 Task: Find connections with filter location Ascot with filter topic #Jobwith filter profile language Spanish with filter current company Mutual Funds Sahi Hai with filter school Rajarambapu Institute of Technology, Rajaramnagar, SAKHARALE with filter industry Water Supply and Irrigation Systems with filter service category Android Development with filter keywords title Coordinator
Action: Mouse moved to (507, 62)
Screenshot: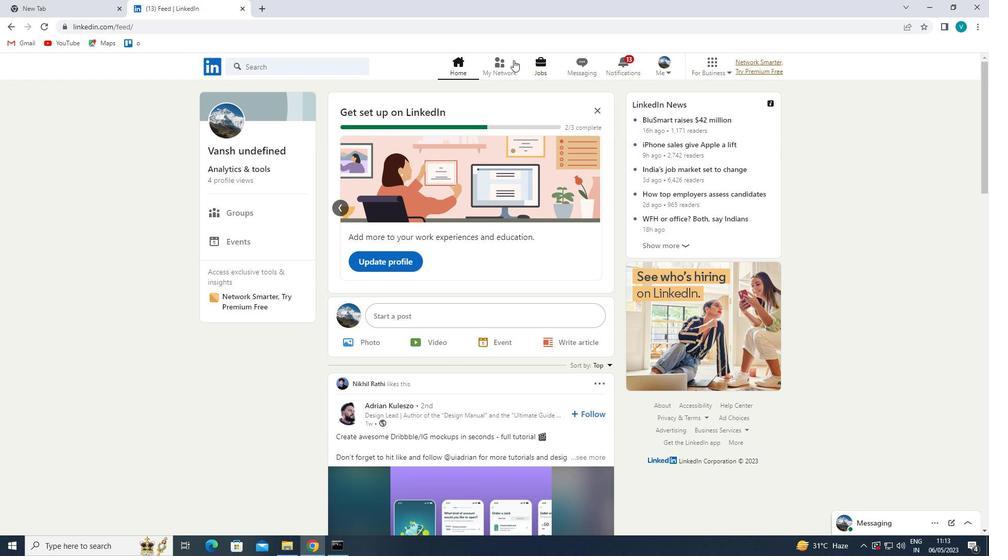 
Action: Mouse pressed left at (507, 62)
Screenshot: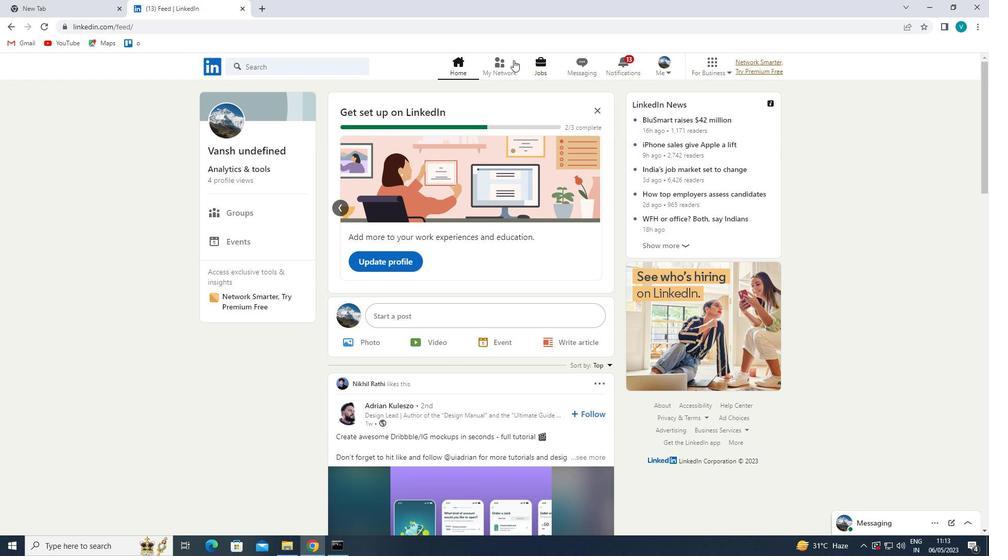 
Action: Mouse moved to (278, 122)
Screenshot: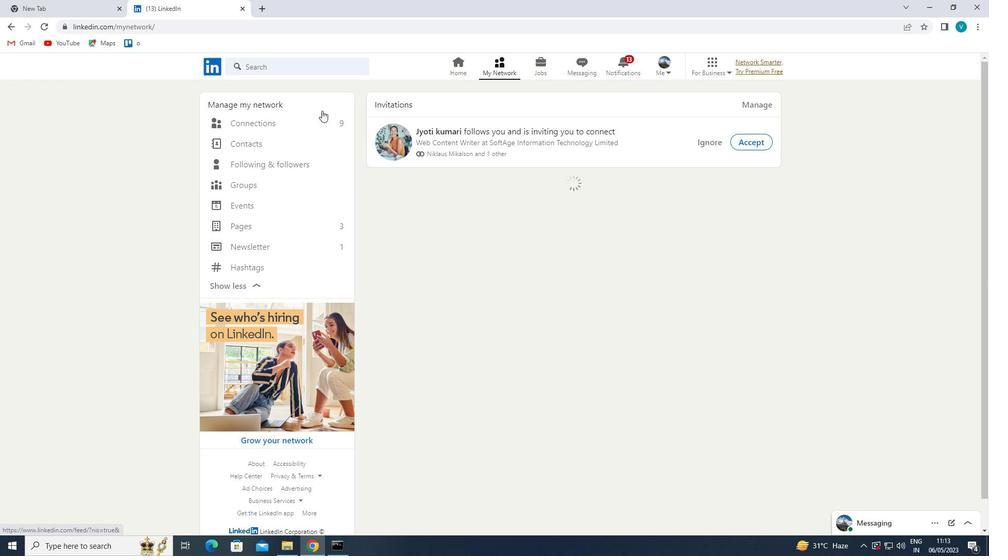 
Action: Mouse pressed left at (278, 122)
Screenshot: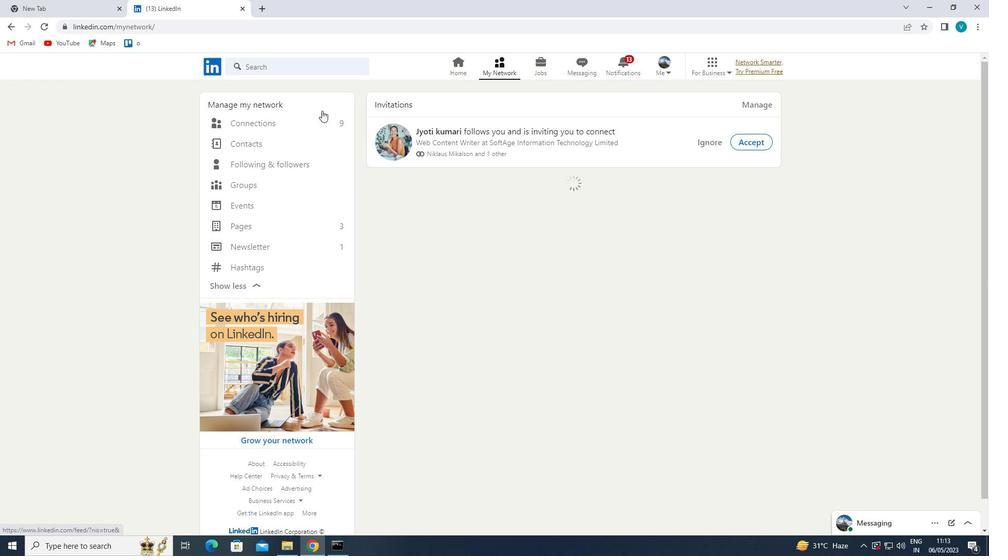 
Action: Mouse moved to (586, 123)
Screenshot: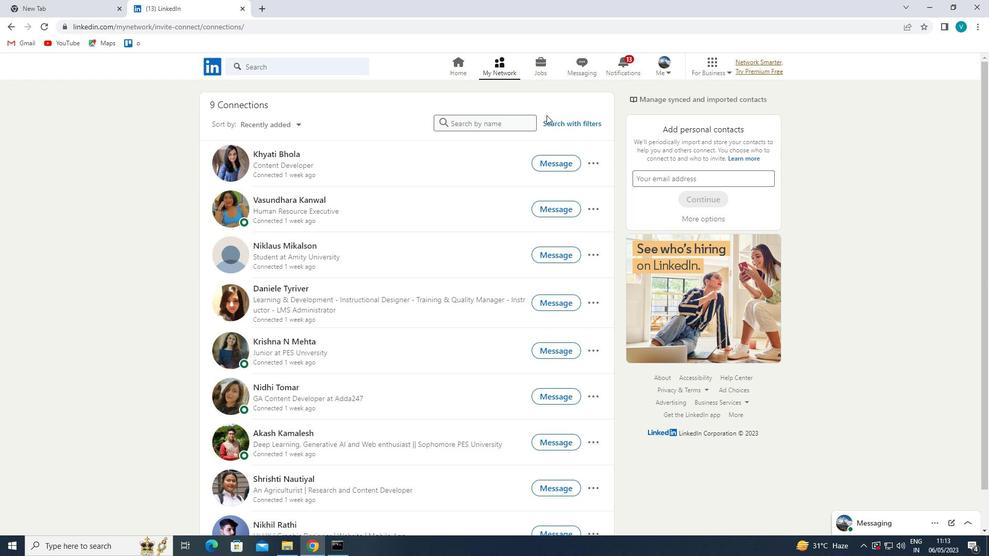 
Action: Mouse pressed left at (586, 123)
Screenshot: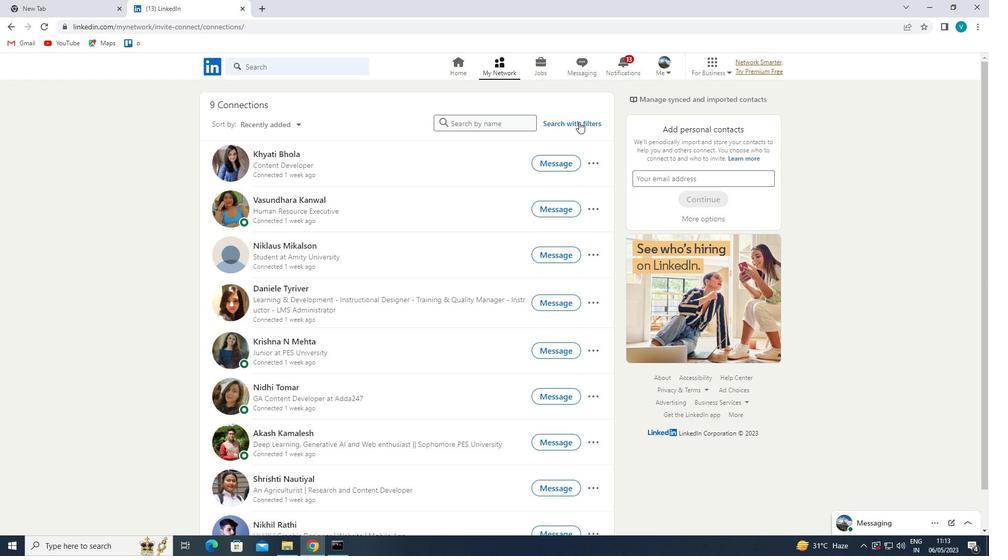 
Action: Mouse moved to (505, 96)
Screenshot: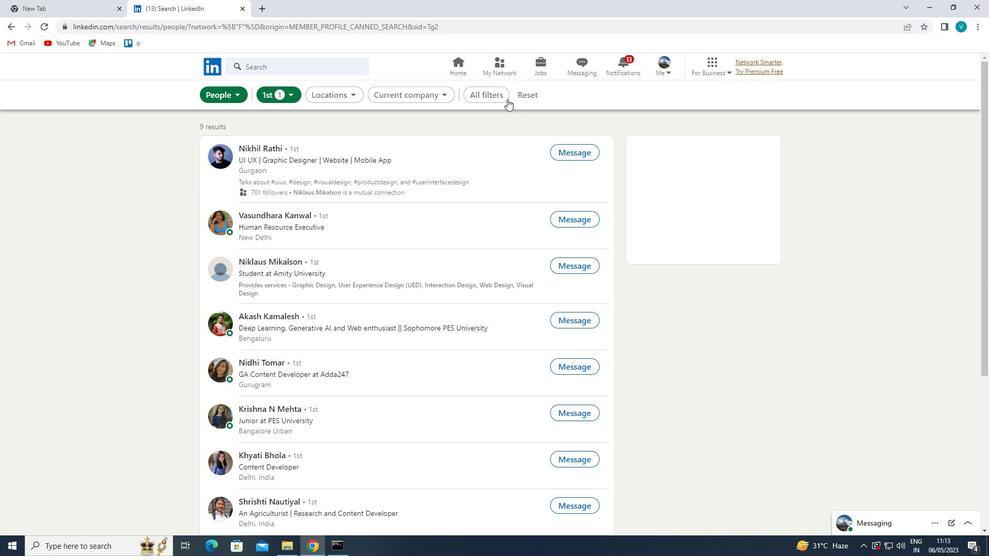 
Action: Mouse pressed left at (505, 96)
Screenshot: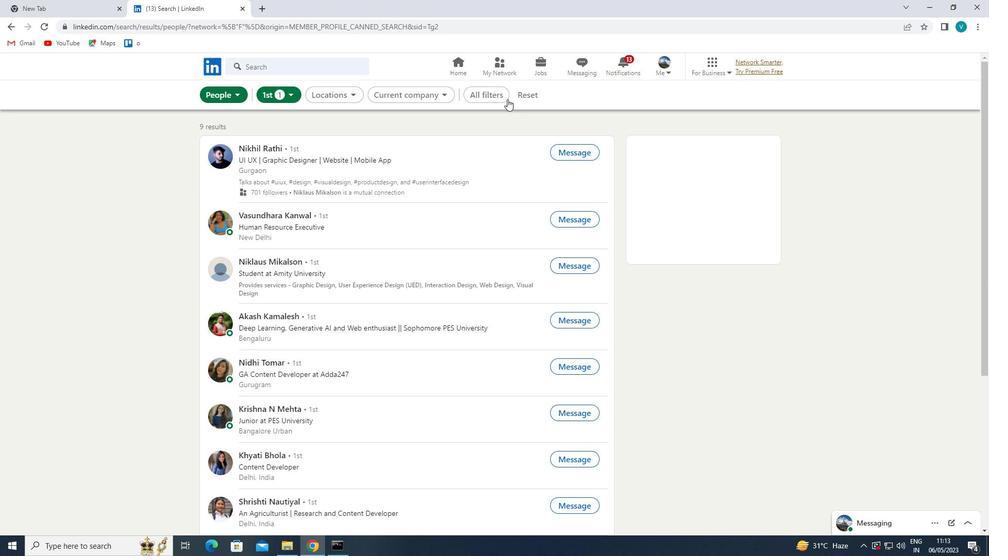 
Action: Mouse moved to (840, 217)
Screenshot: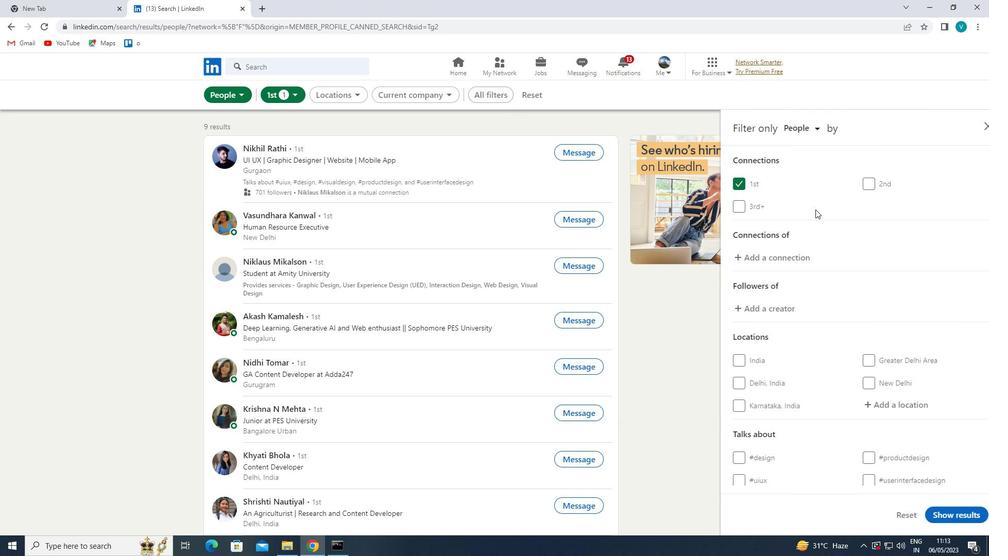 
Action: Mouse scrolled (840, 216) with delta (0, 0)
Screenshot: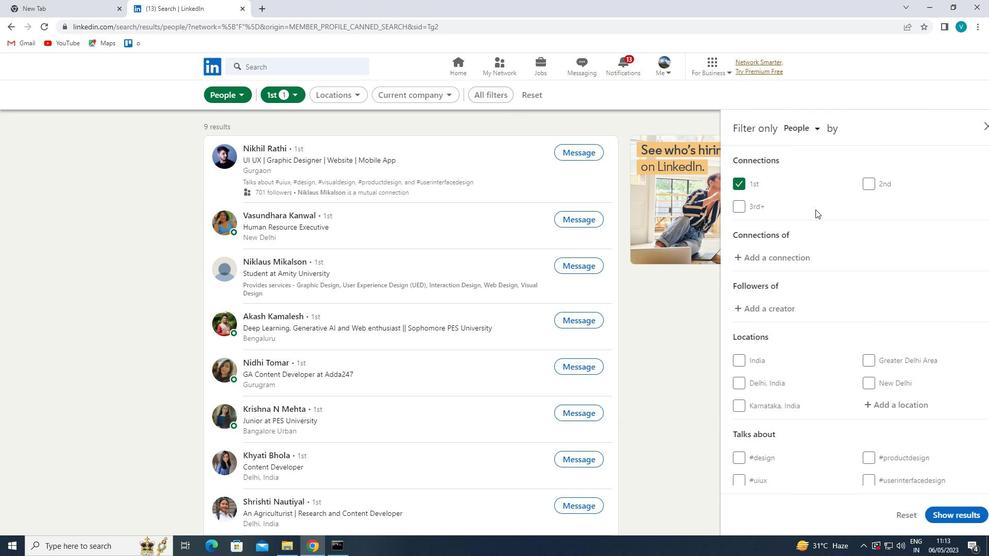 
Action: Mouse scrolled (840, 216) with delta (0, 0)
Screenshot: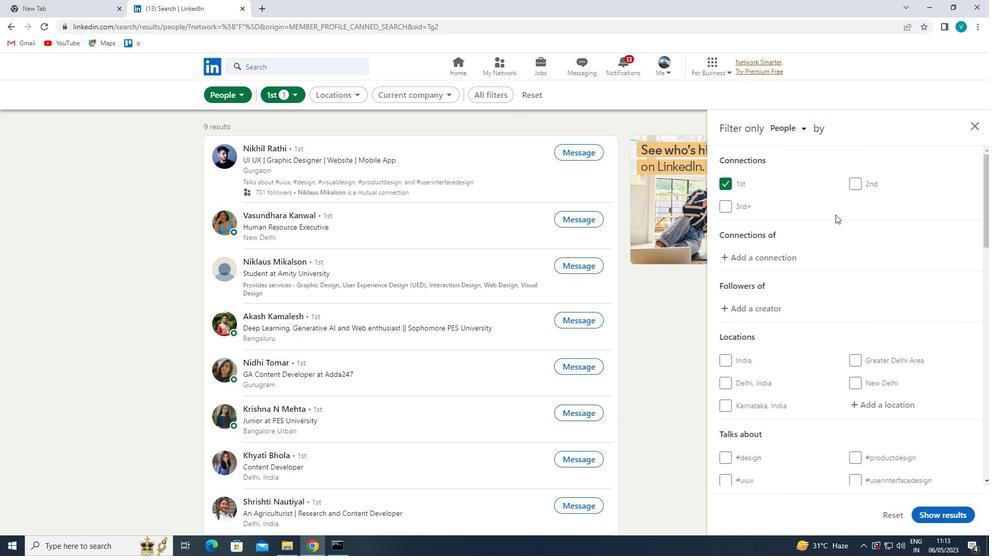
Action: Mouse moved to (877, 304)
Screenshot: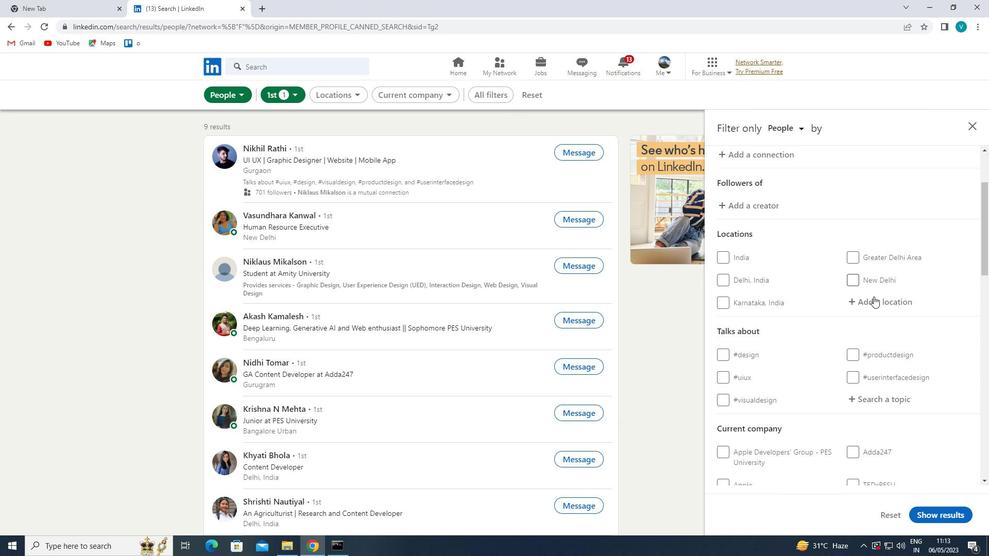 
Action: Mouse pressed left at (877, 304)
Screenshot: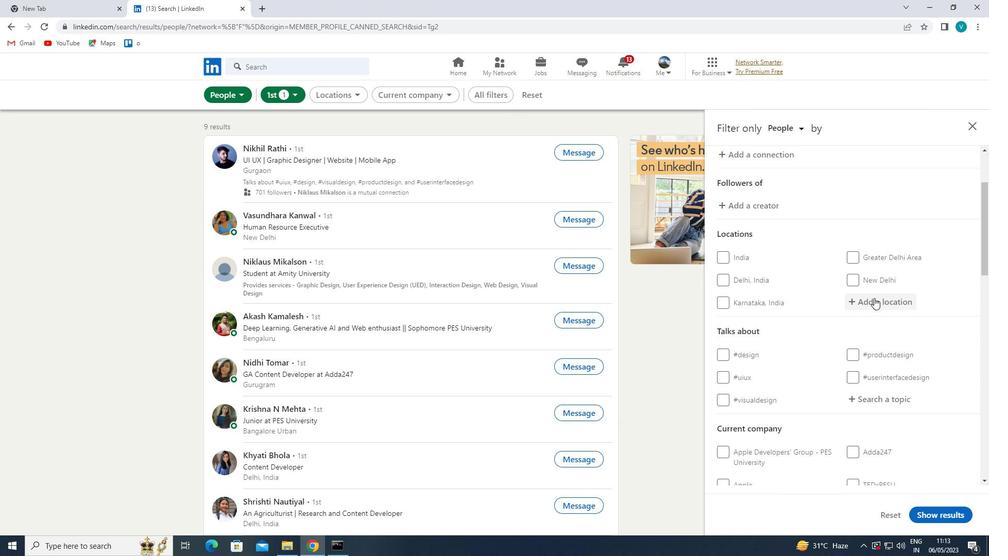 
Action: Mouse moved to (703, 210)
Screenshot: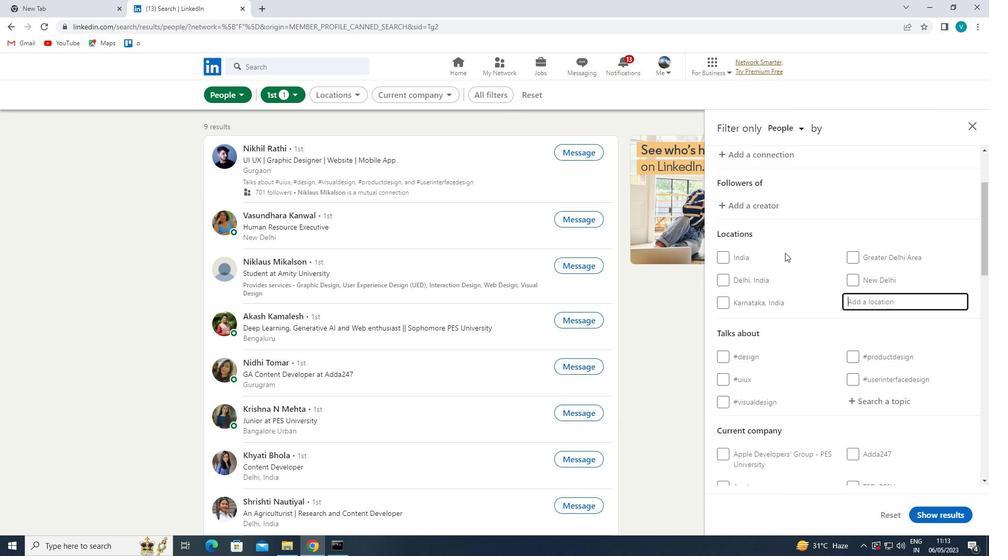 
Action: Key pressed <Key.shift>ASCOT
Screenshot: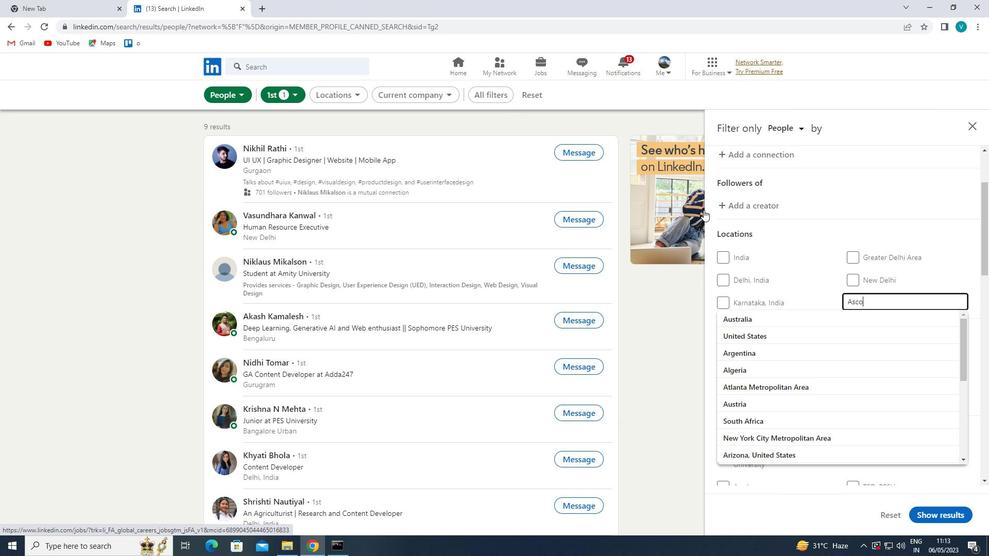 
Action: Mouse moved to (819, 318)
Screenshot: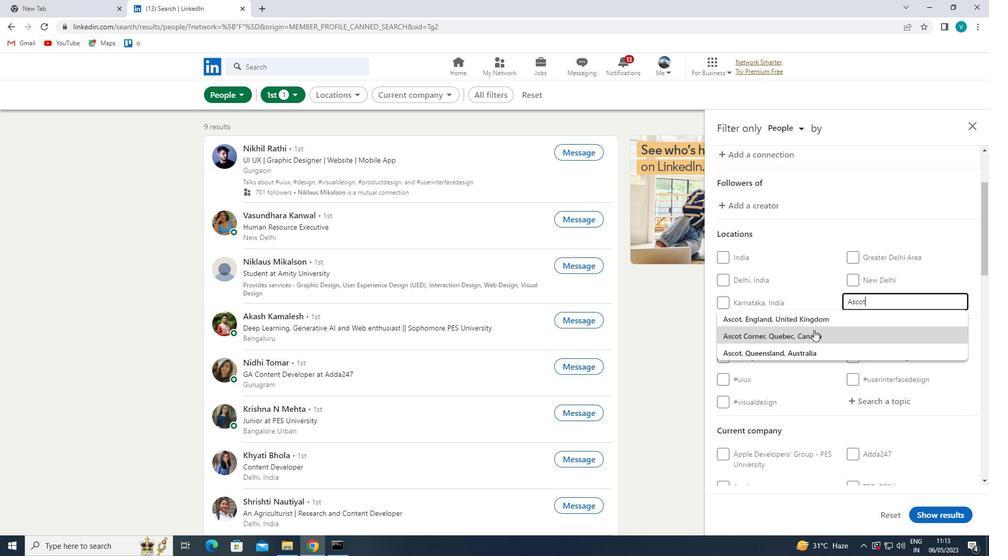 
Action: Mouse pressed left at (819, 318)
Screenshot: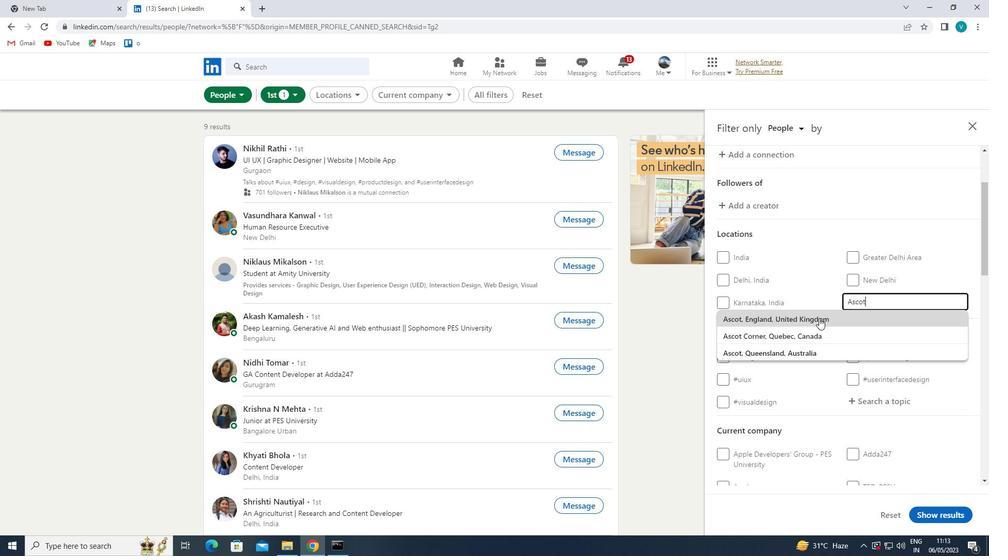 
Action: Mouse moved to (820, 317)
Screenshot: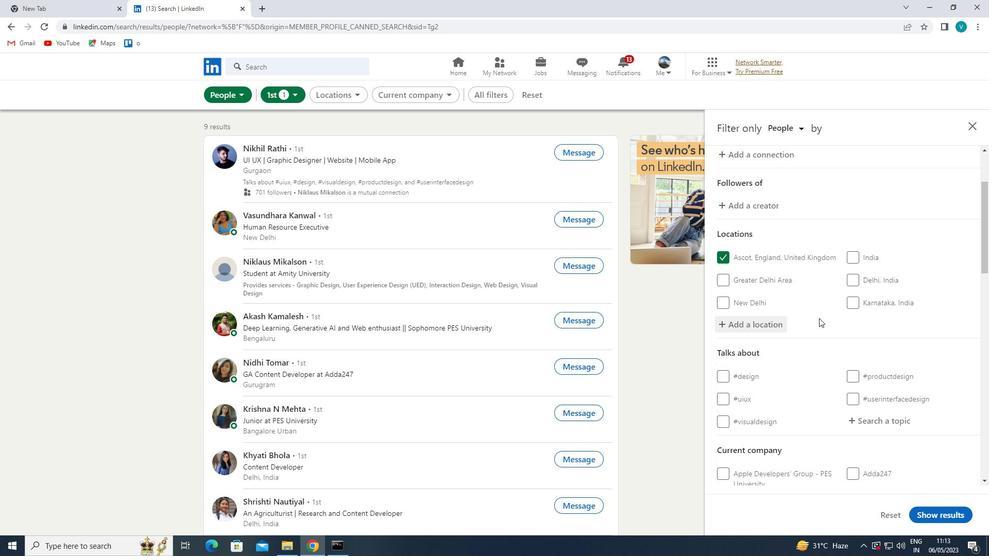 
Action: Mouse scrolled (820, 317) with delta (0, 0)
Screenshot: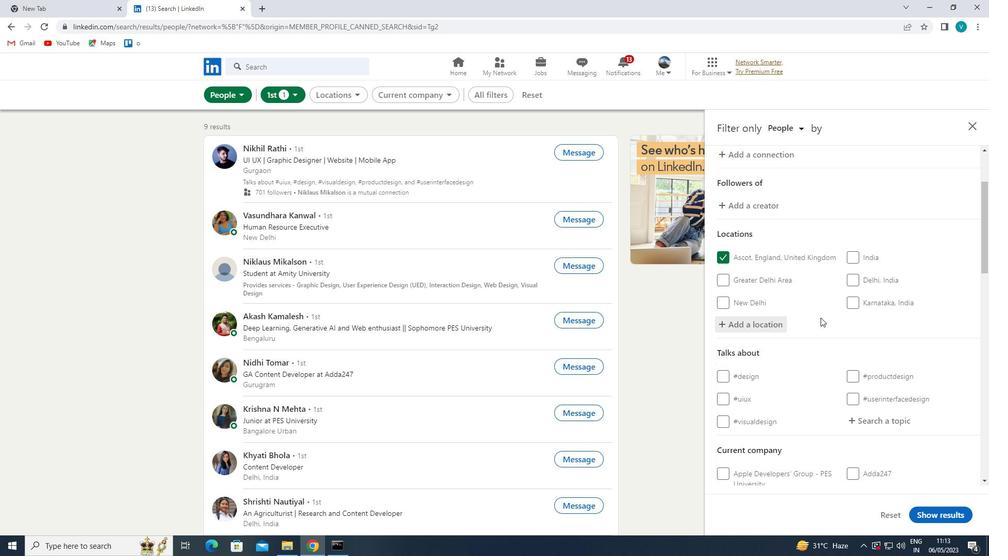 
Action: Mouse moved to (820, 317)
Screenshot: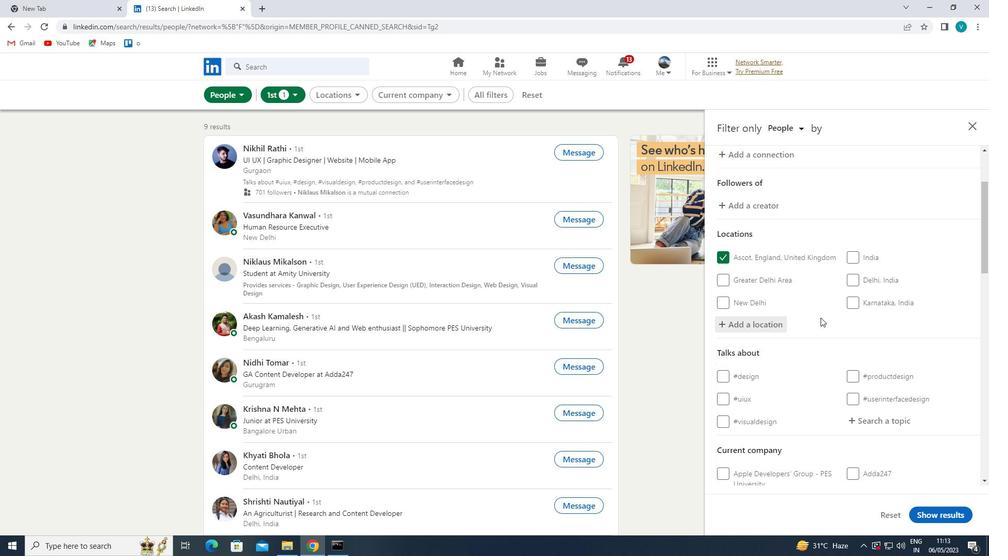 
Action: Mouse scrolled (820, 317) with delta (0, 0)
Screenshot: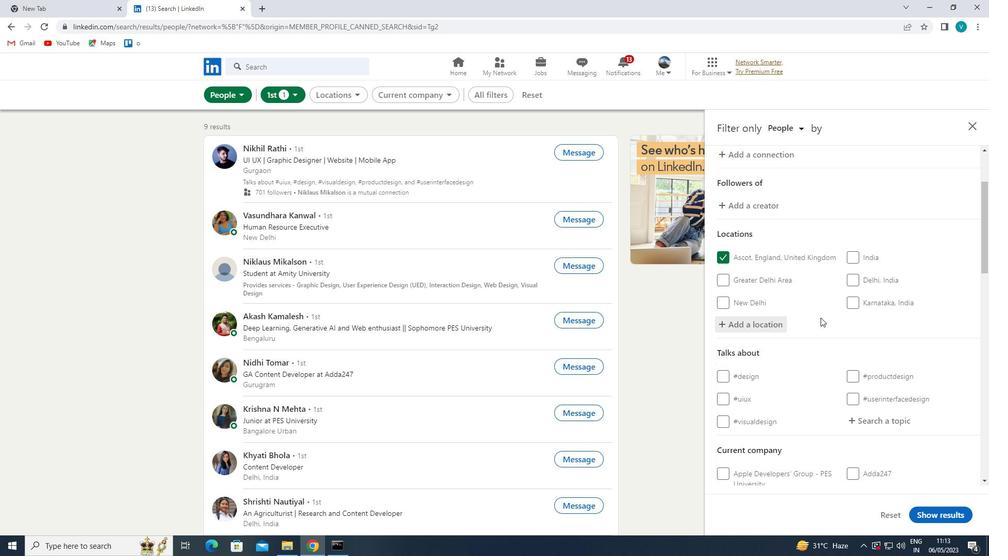 
Action: Mouse moved to (861, 322)
Screenshot: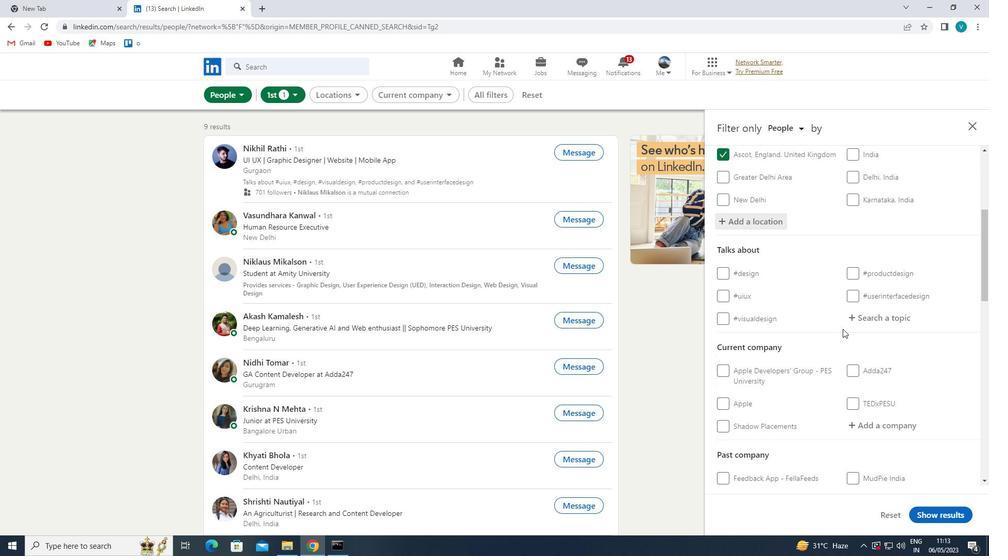 
Action: Mouse pressed left at (861, 322)
Screenshot: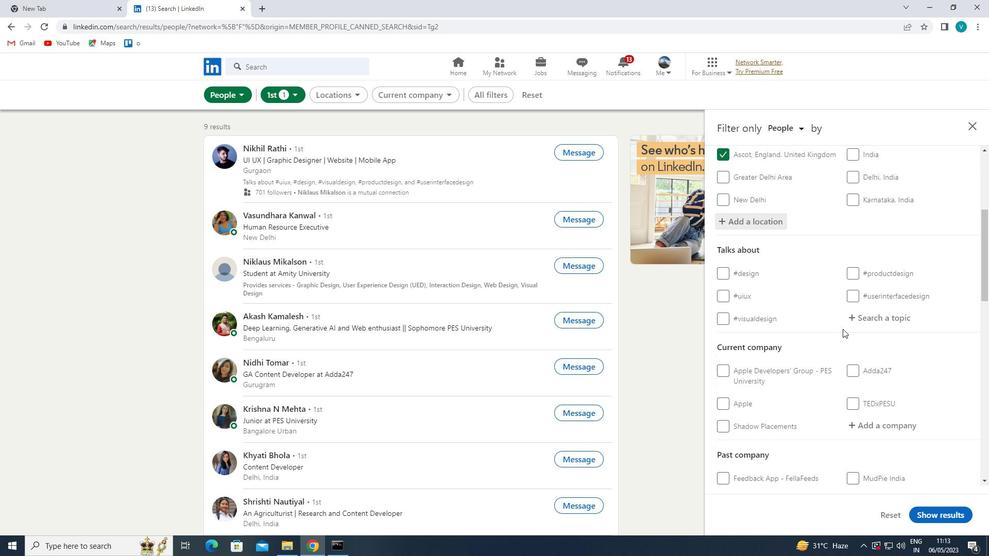 
Action: Mouse moved to (789, 292)
Screenshot: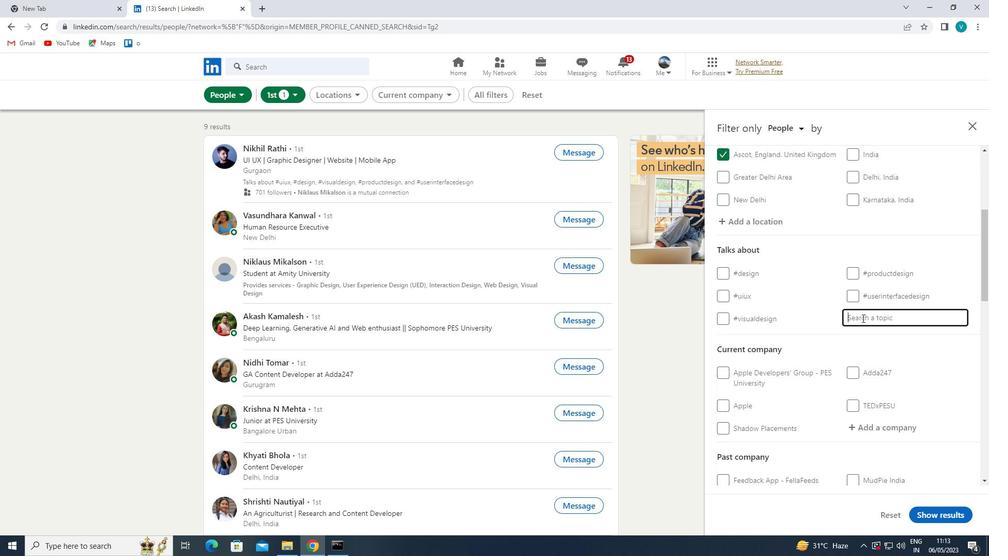 
Action: Key pressed JOB
Screenshot: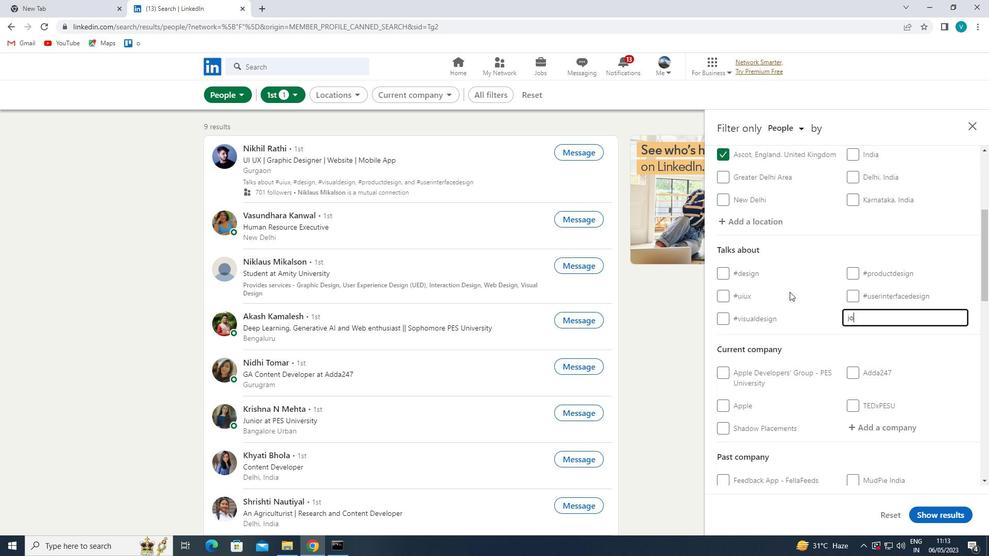
Action: Mouse moved to (808, 327)
Screenshot: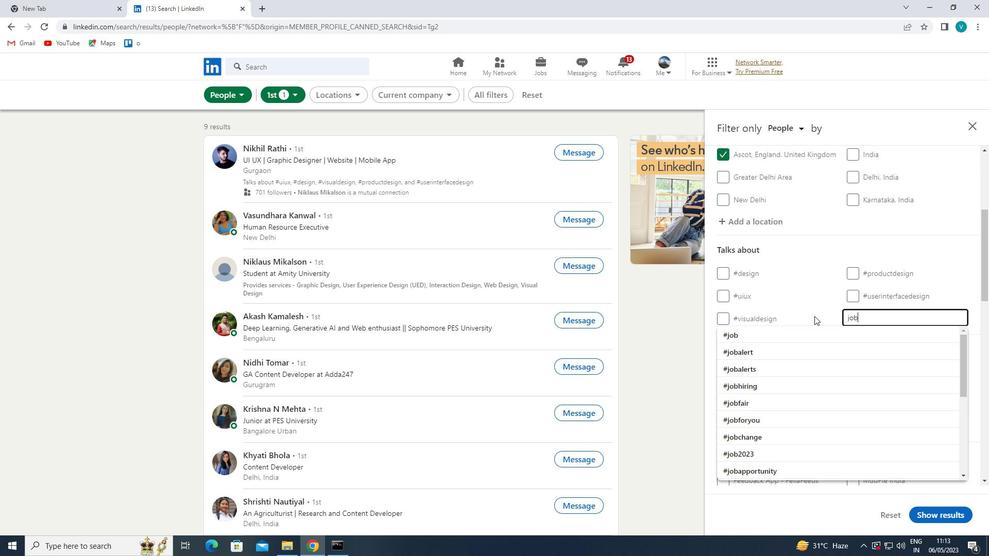
Action: Mouse pressed left at (808, 327)
Screenshot: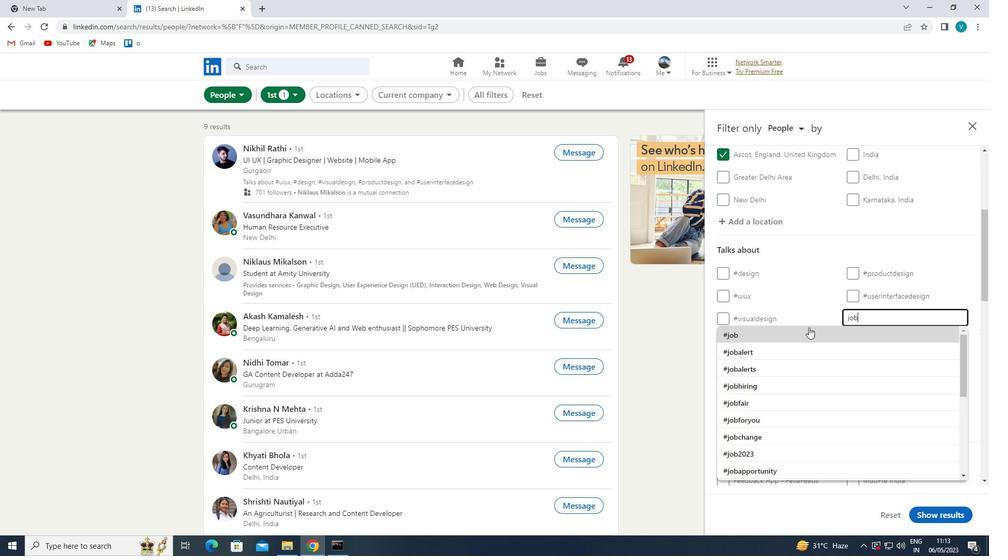 
Action: Mouse scrolled (808, 327) with delta (0, 0)
Screenshot: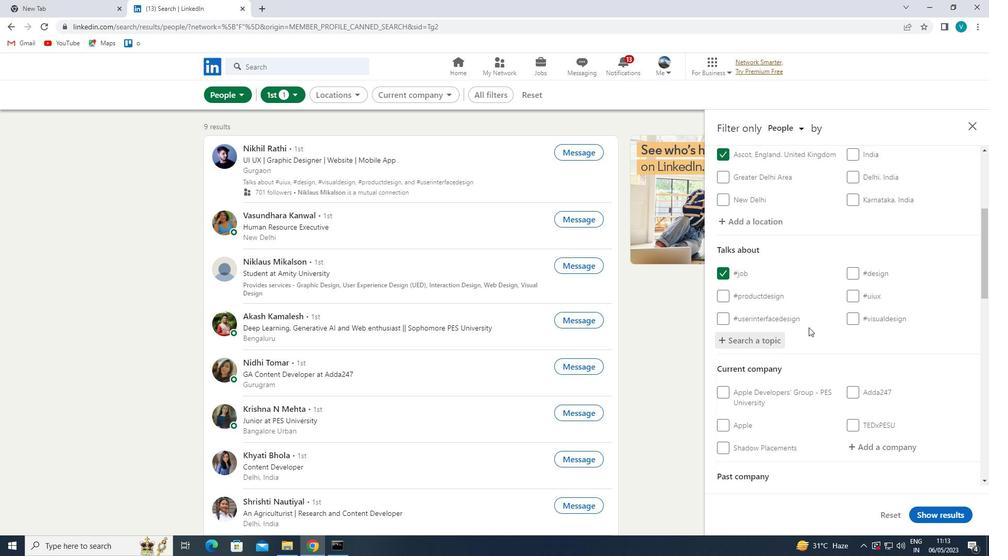 
Action: Mouse scrolled (808, 327) with delta (0, 0)
Screenshot: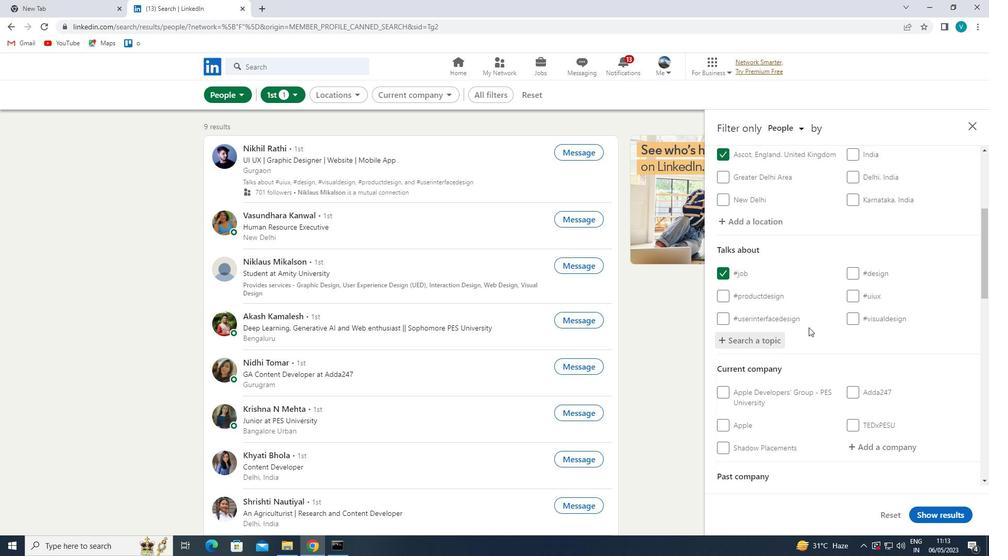 
Action: Mouse scrolled (808, 327) with delta (0, 0)
Screenshot: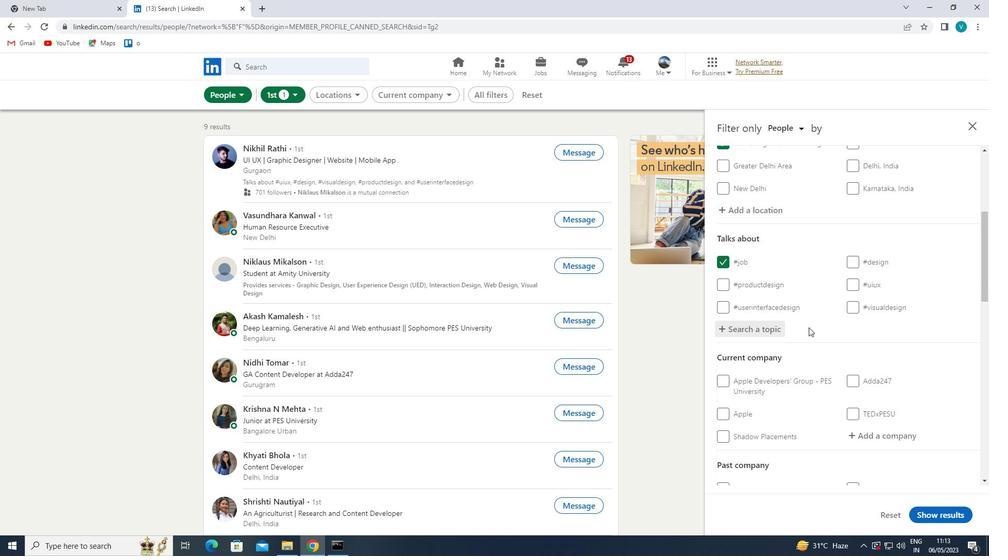 
Action: Mouse moved to (873, 290)
Screenshot: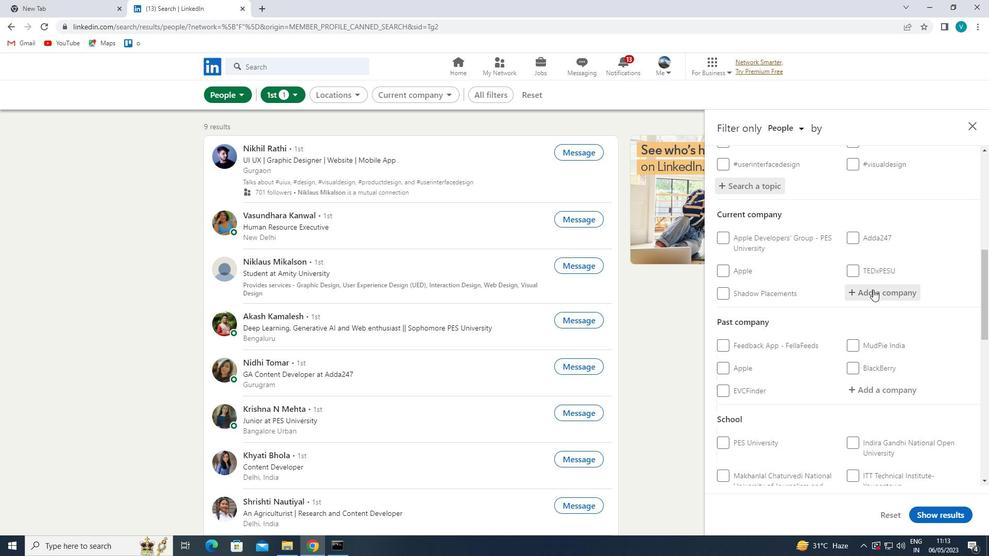 
Action: Mouse pressed left at (873, 290)
Screenshot: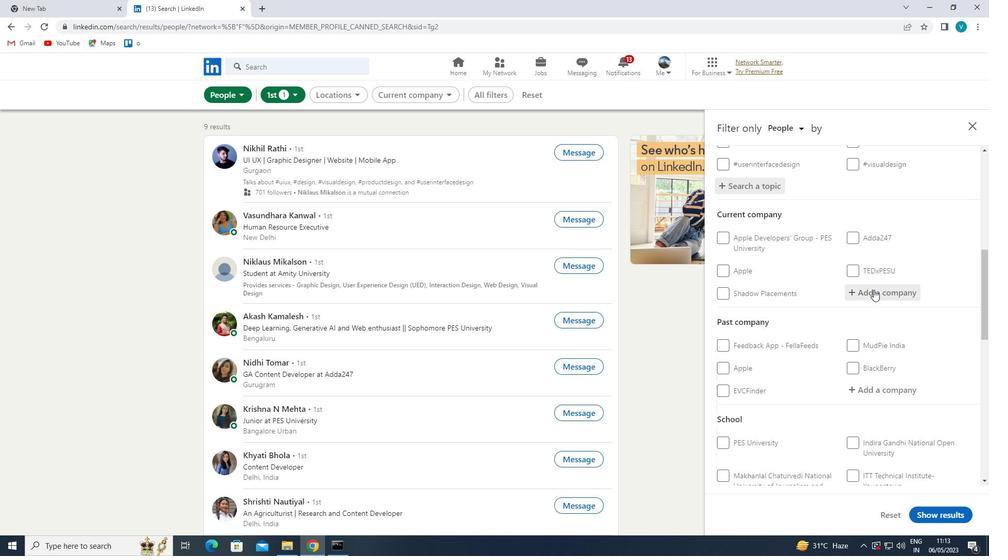 
Action: Mouse moved to (914, 263)
Screenshot: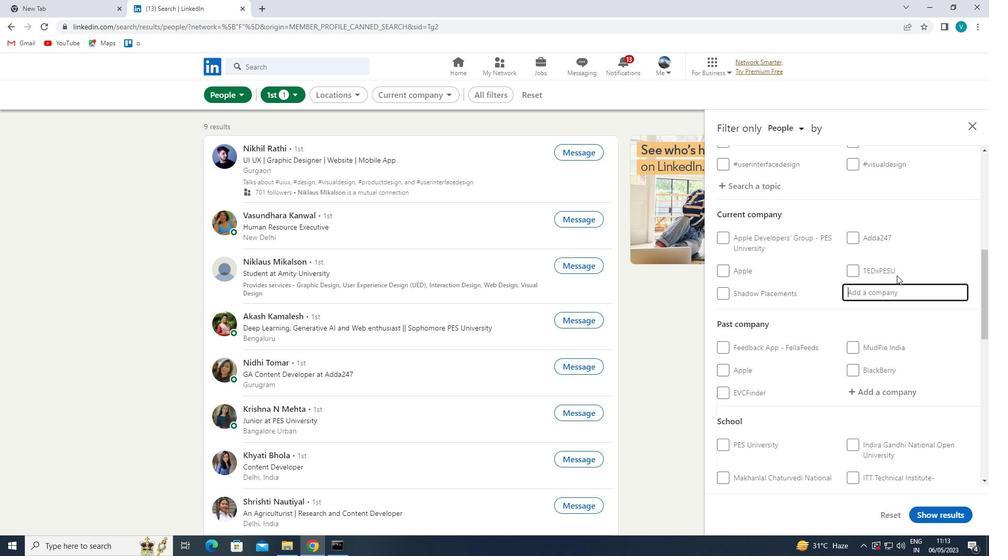 
Action: Key pressed <Key.shift>MUTUAL
Screenshot: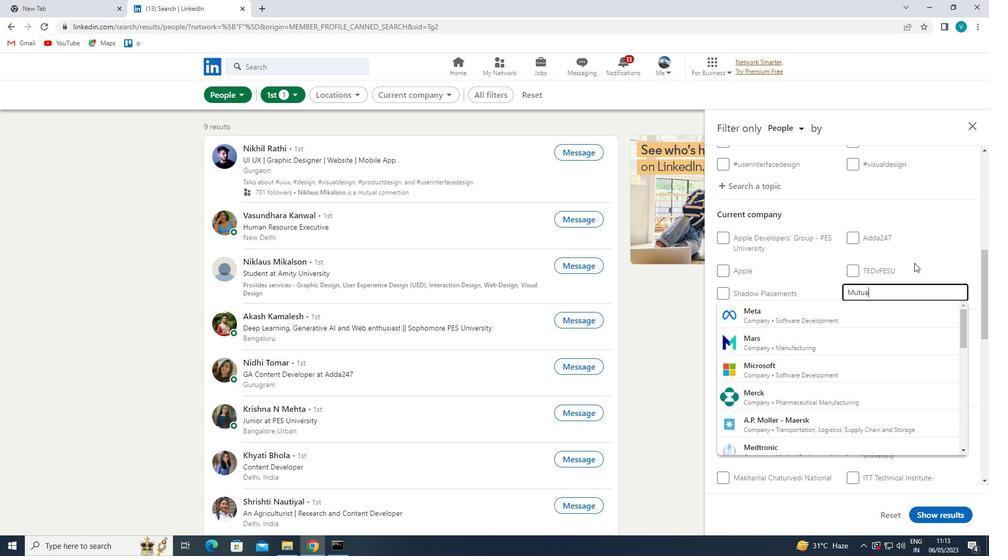 
Action: Mouse moved to (955, 294)
Screenshot: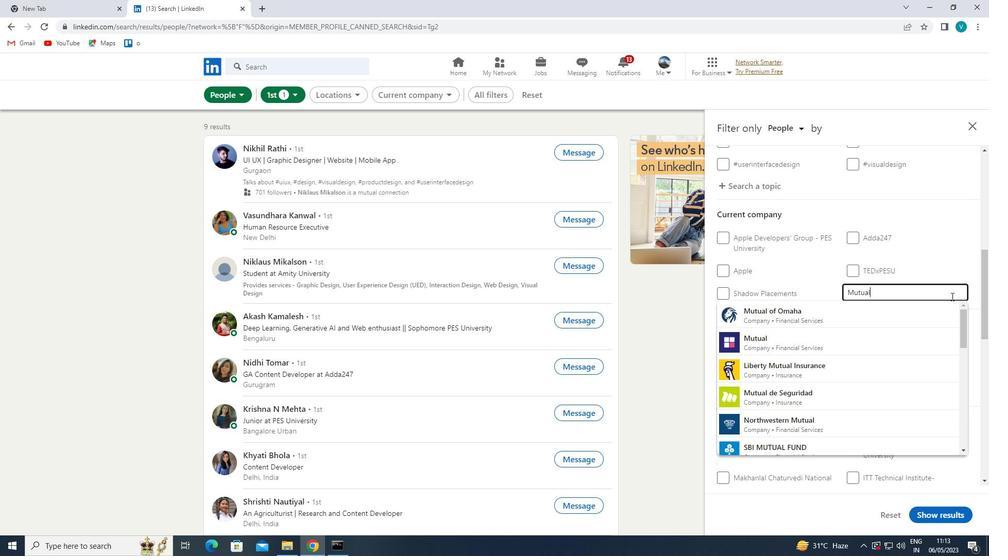 
Action: Key pressed <Key.space><Key.shift>FUNDS<Key.space>
Screenshot: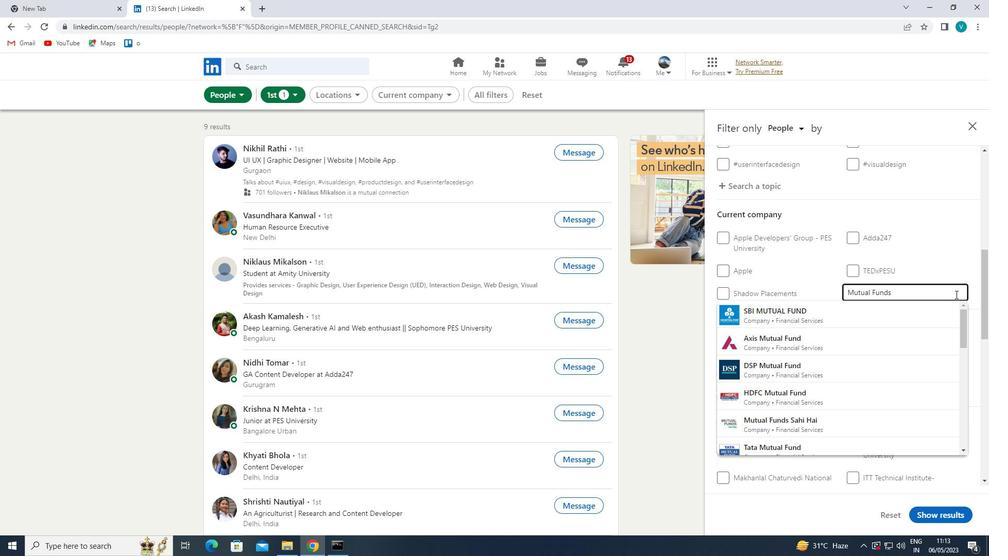 
Action: Mouse moved to (948, 302)
Screenshot: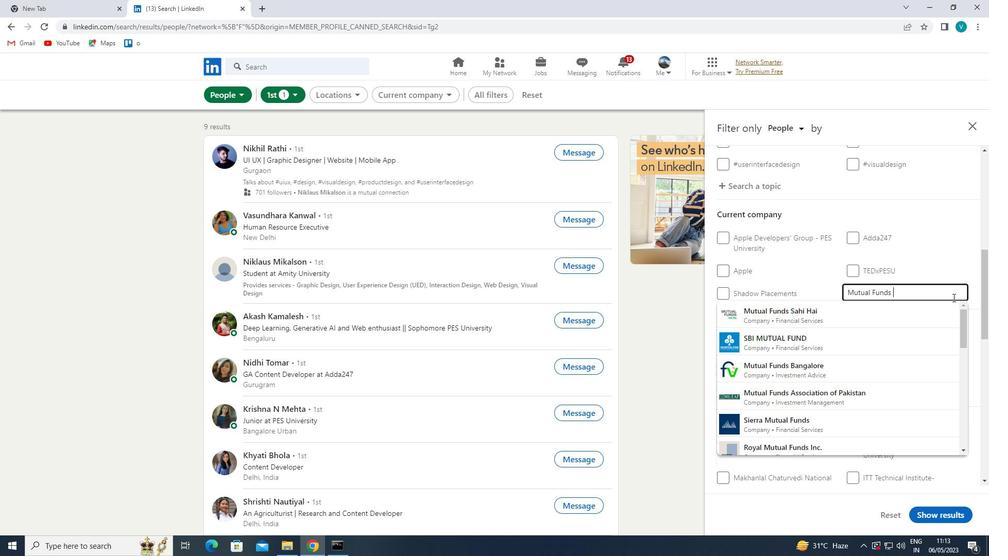 
Action: Mouse pressed left at (948, 302)
Screenshot: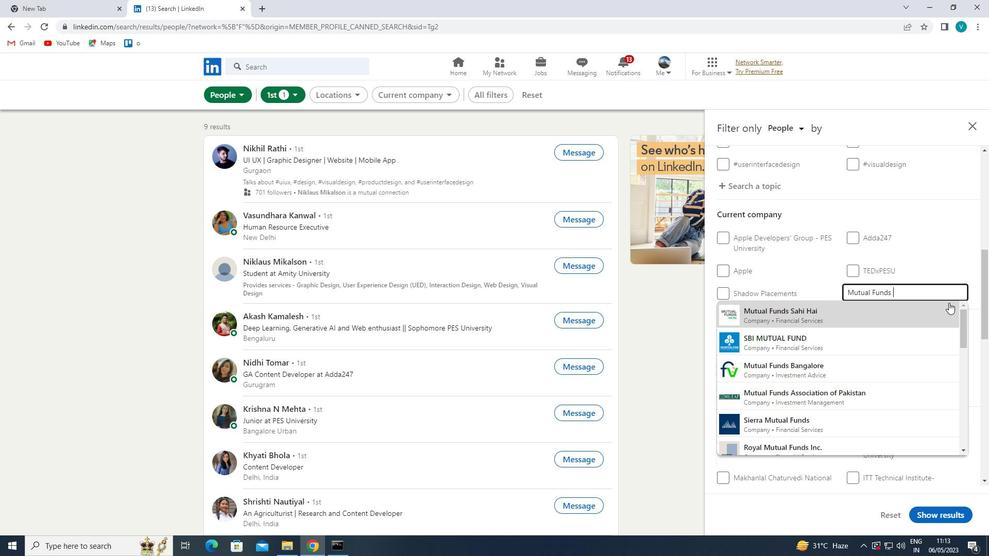 
Action: Mouse moved to (948, 302)
Screenshot: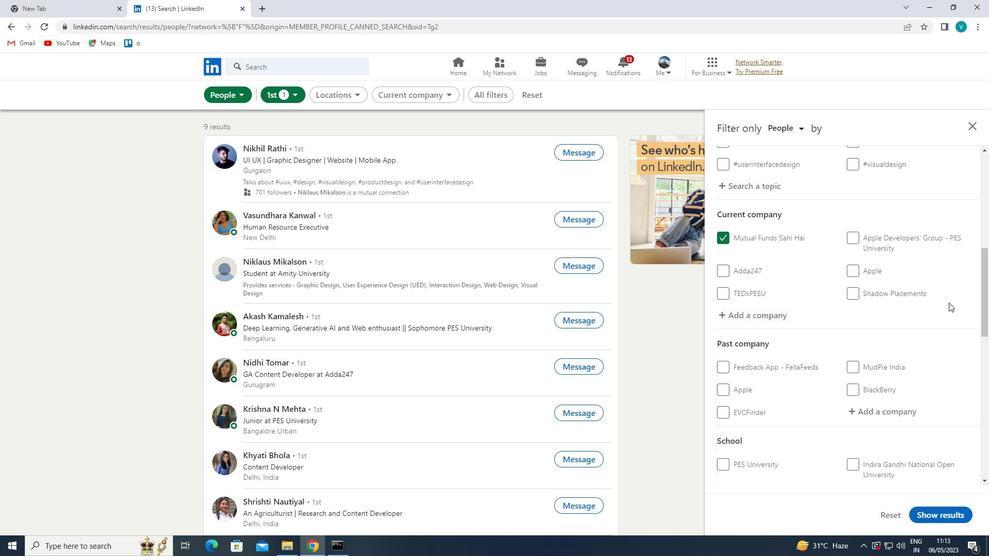 
Action: Mouse scrolled (948, 302) with delta (0, 0)
Screenshot: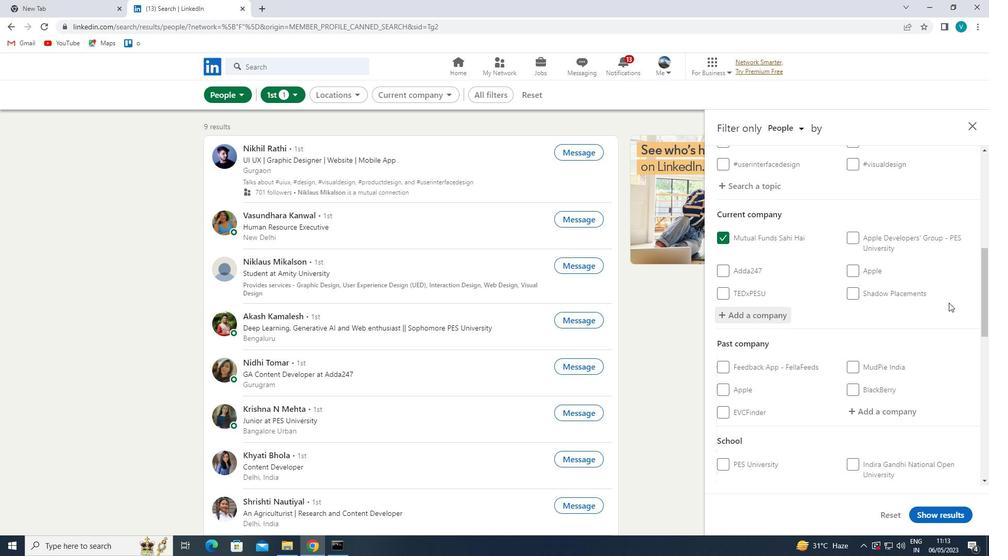 
Action: Mouse scrolled (948, 302) with delta (0, 0)
Screenshot: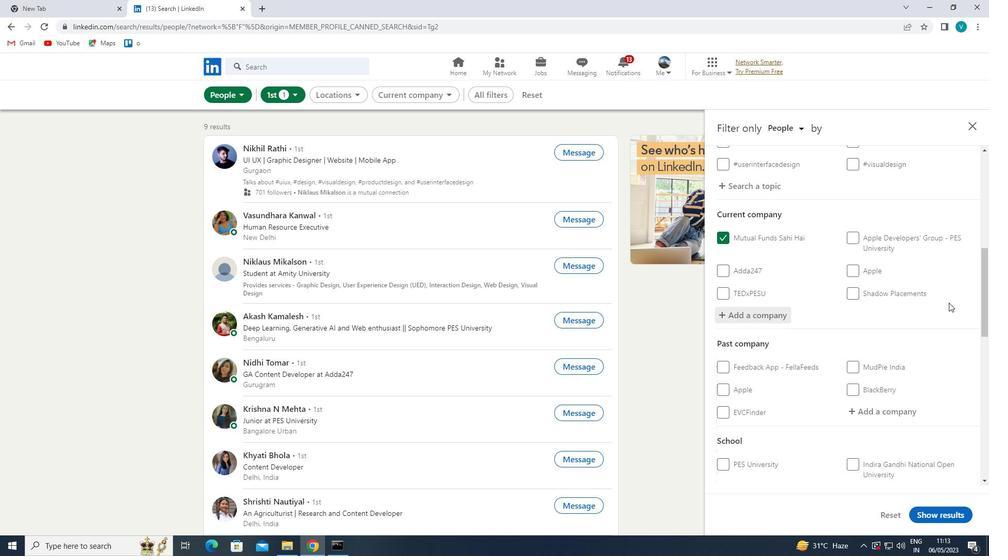 
Action: Mouse scrolled (948, 302) with delta (0, 0)
Screenshot: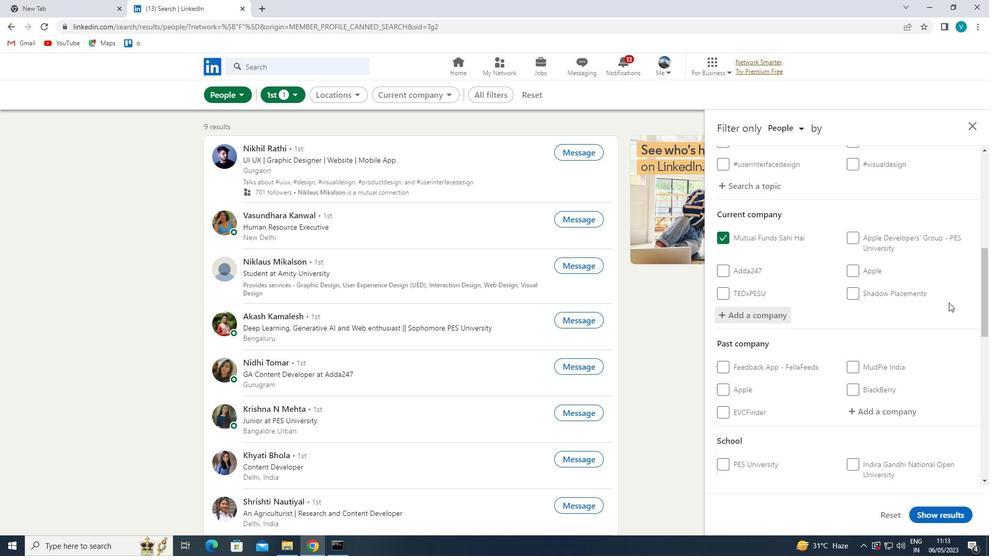 
Action: Mouse moved to (901, 381)
Screenshot: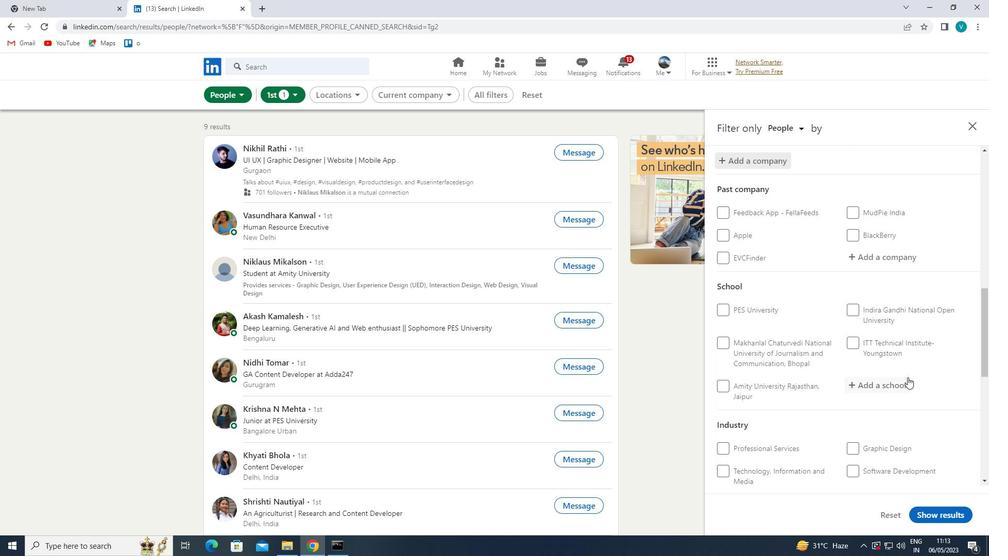 
Action: Mouse pressed left at (901, 381)
Screenshot: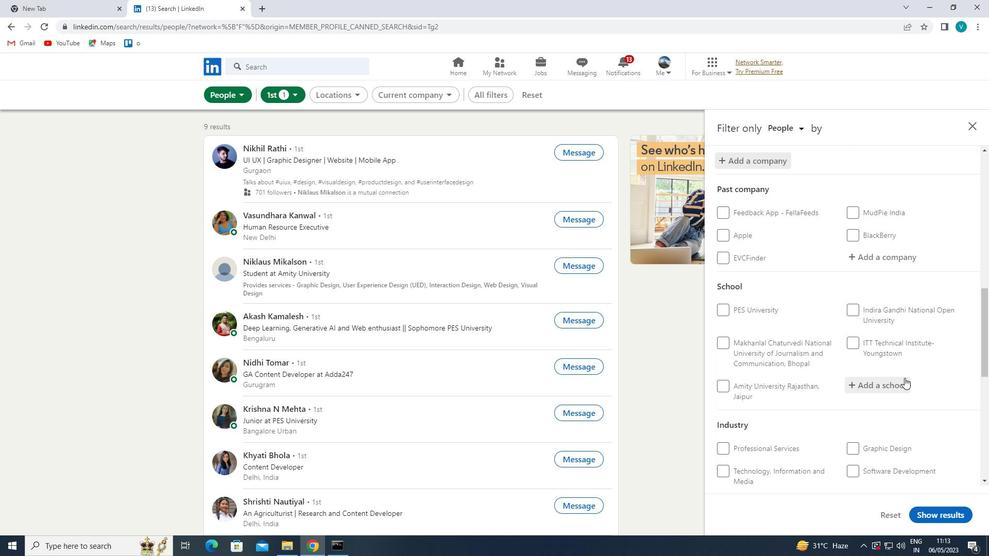 
Action: Key pressed <Key.shift>RAJARAMBAPU
Screenshot: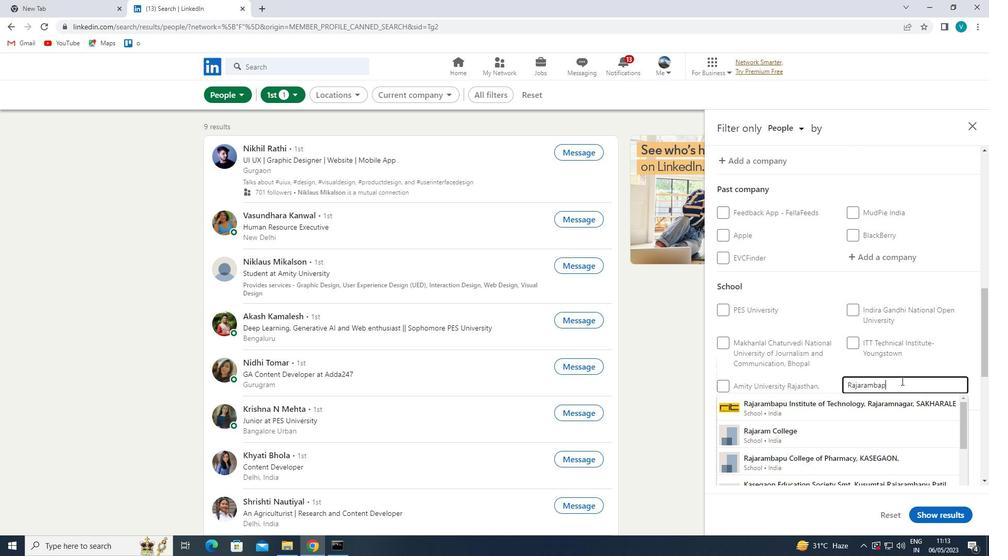 
Action: Mouse moved to (912, 403)
Screenshot: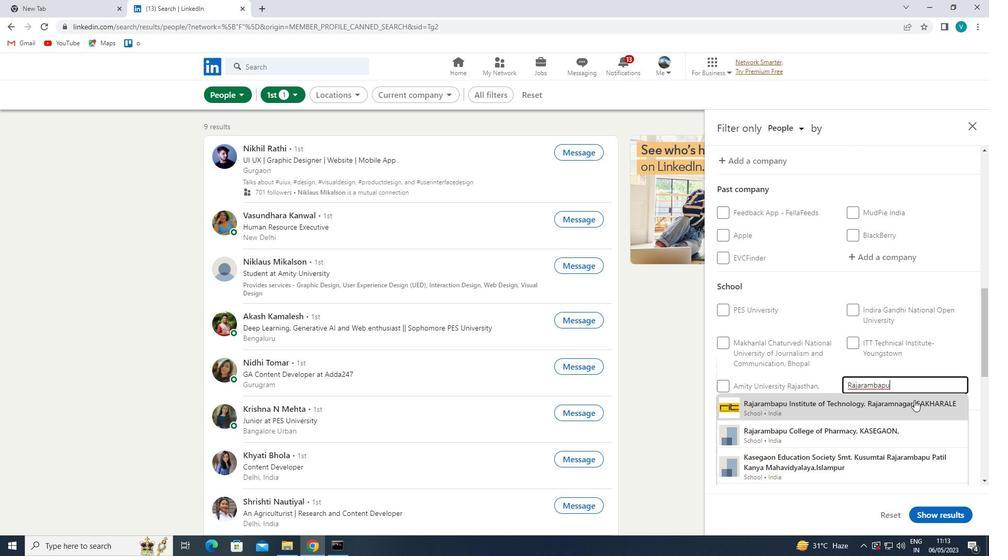 
Action: Mouse pressed left at (912, 403)
Screenshot: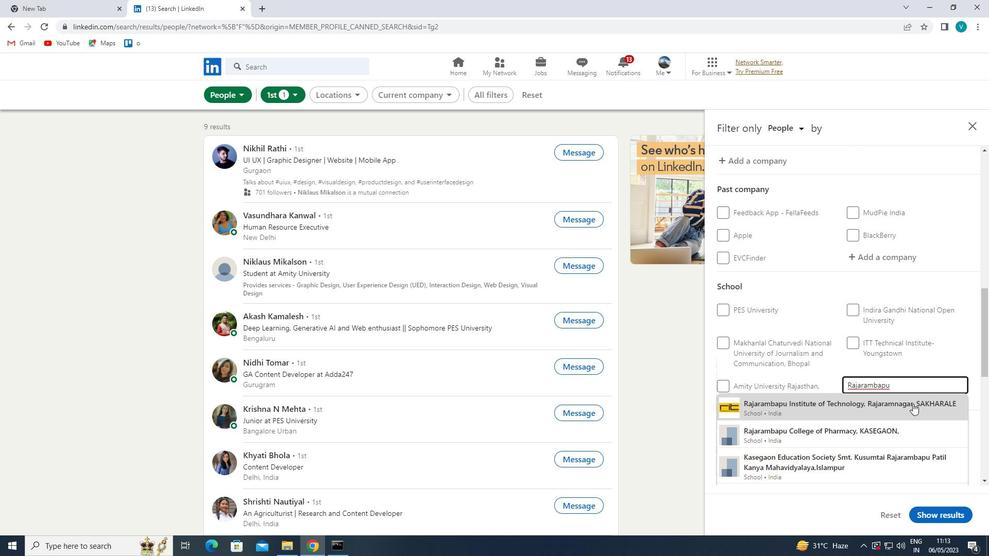 
Action: Mouse scrolled (912, 403) with delta (0, 0)
Screenshot: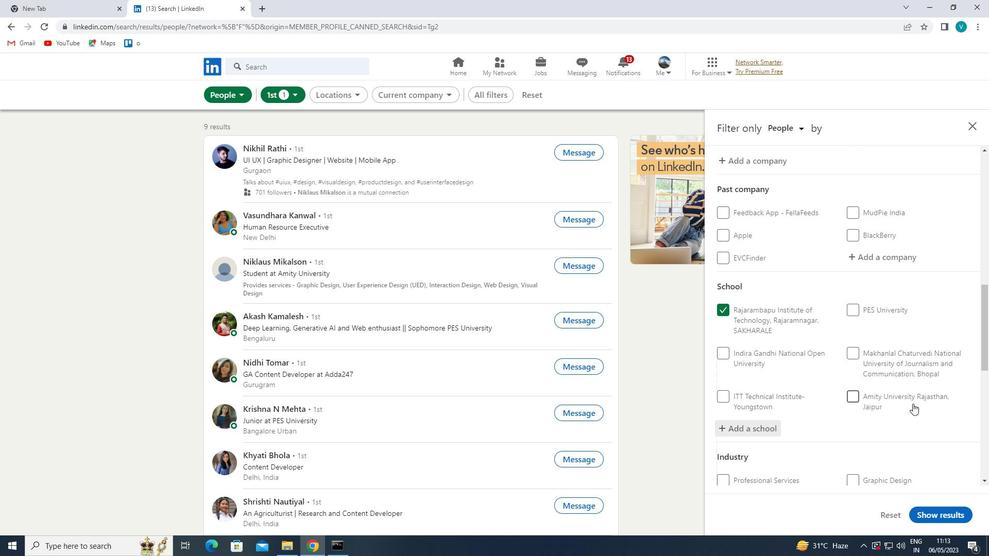 
Action: Mouse moved to (909, 404)
Screenshot: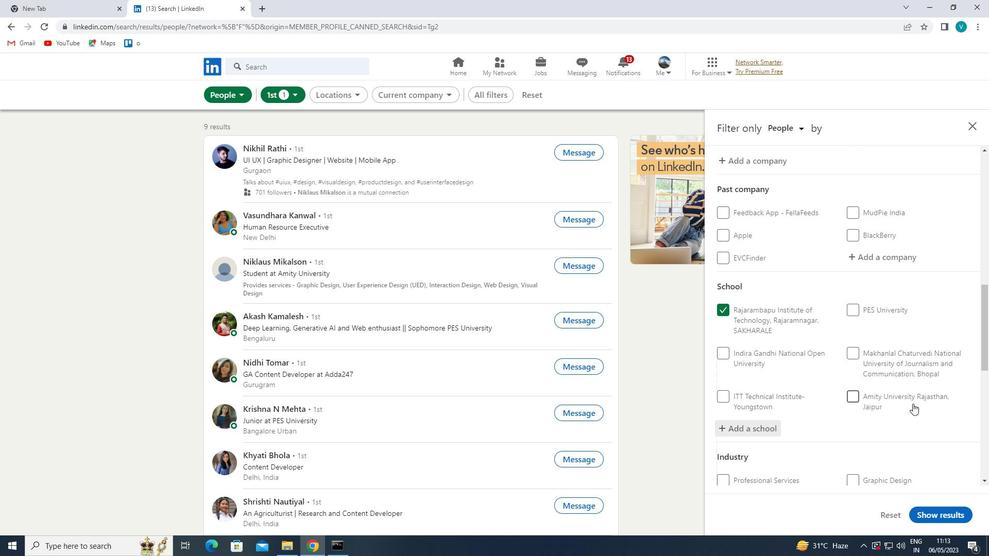
Action: Mouse scrolled (909, 403) with delta (0, 0)
Screenshot: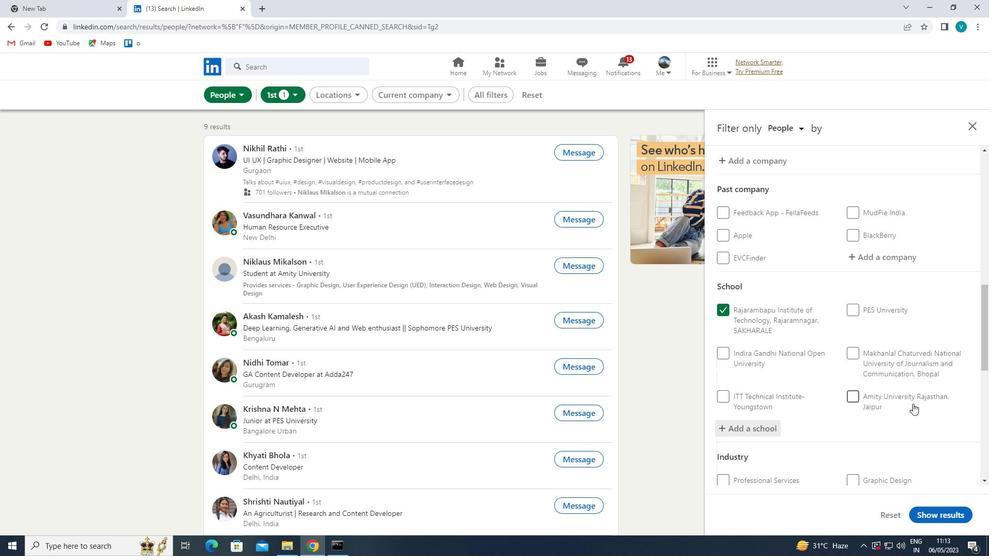 
Action: Mouse moved to (908, 404)
Screenshot: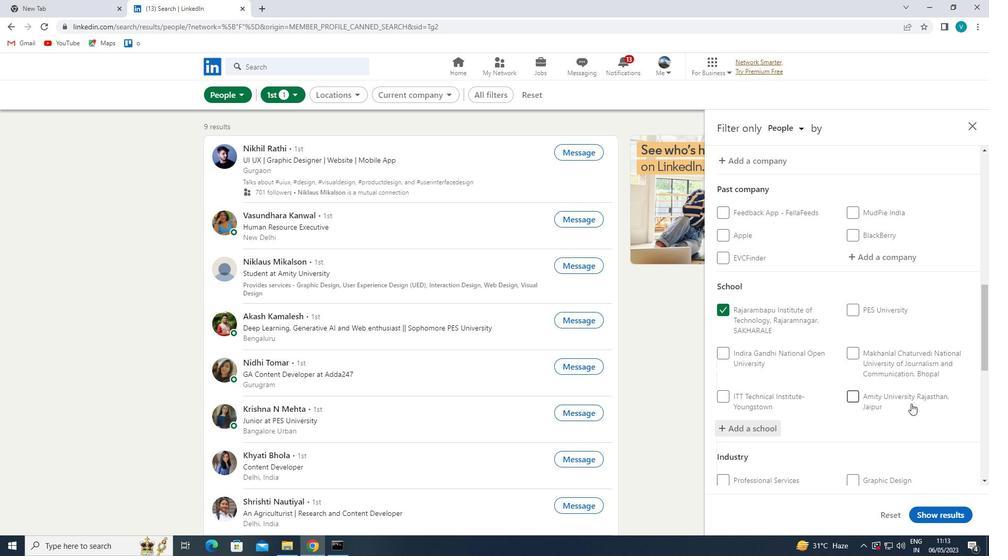 
Action: Mouse scrolled (908, 403) with delta (0, 0)
Screenshot: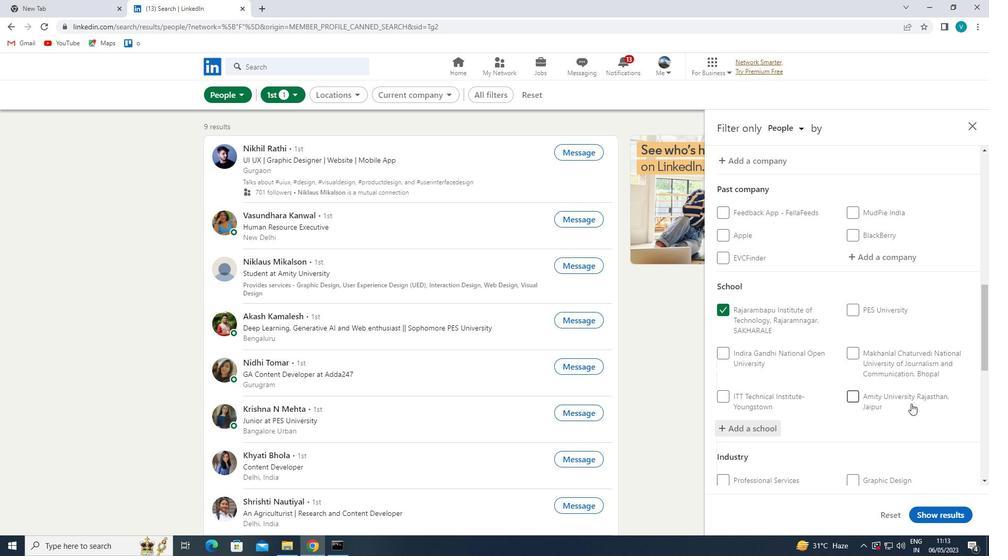 
Action: Mouse moved to (908, 404)
Screenshot: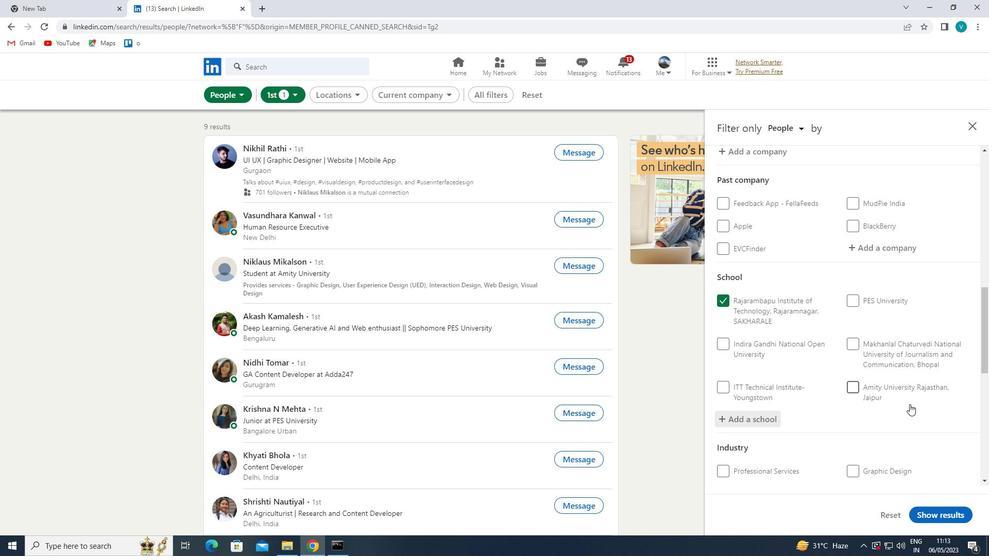 
Action: Mouse scrolled (908, 403) with delta (0, 0)
Screenshot: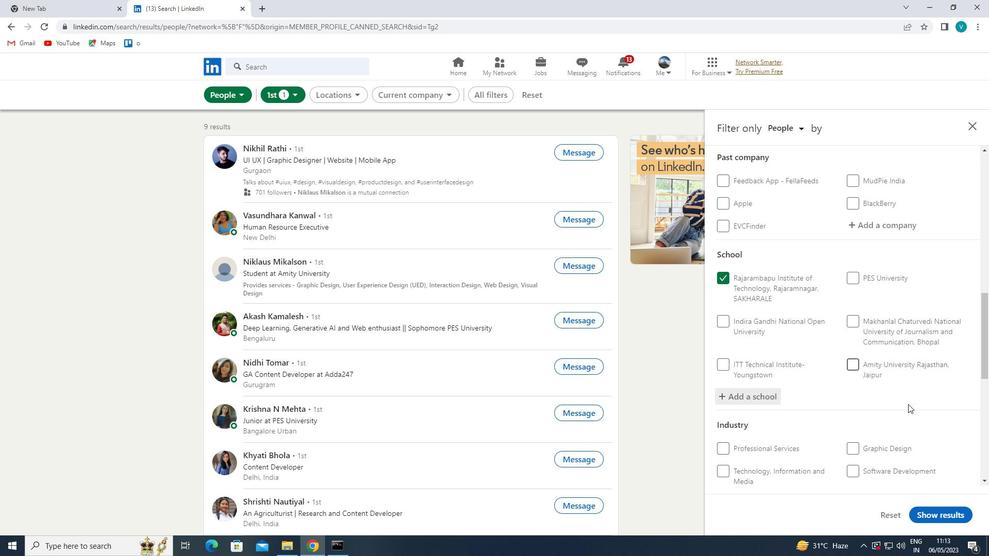 
Action: Mouse moved to (907, 329)
Screenshot: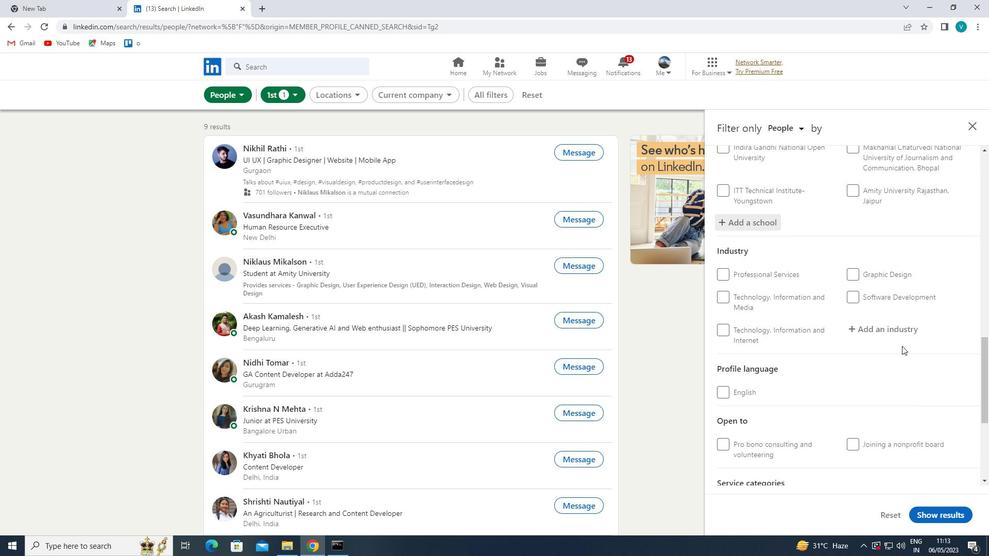 
Action: Mouse pressed left at (907, 329)
Screenshot: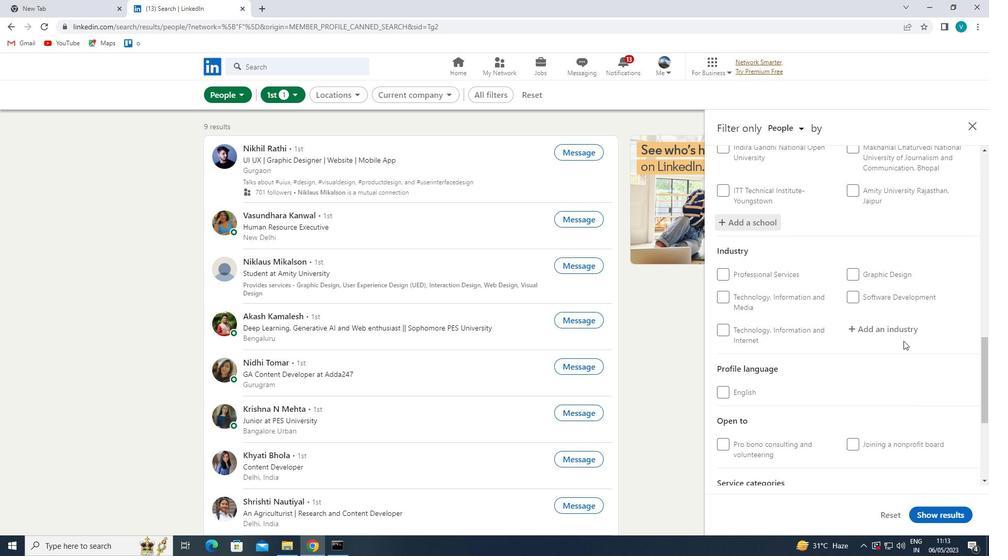 
Action: Mouse moved to (908, 328)
Screenshot: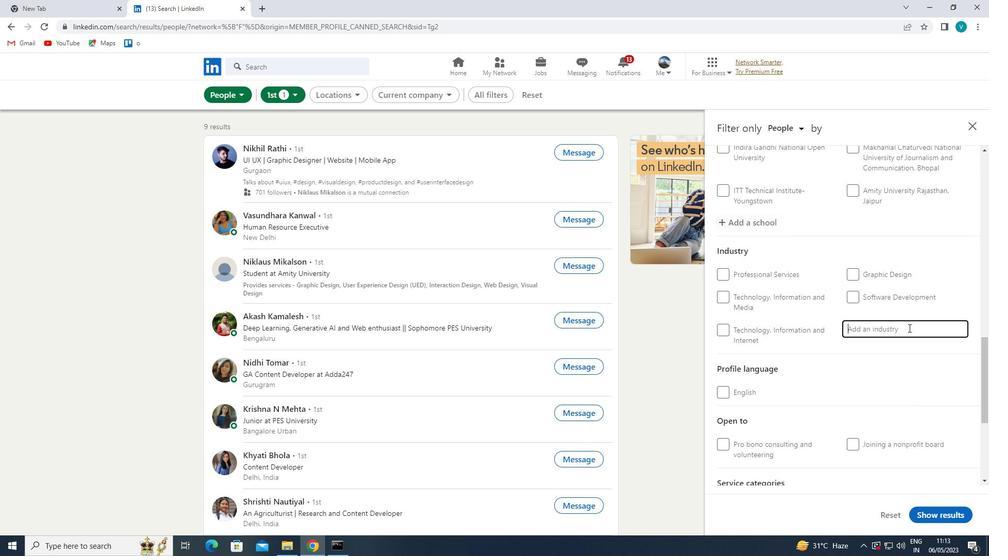 
Action: Key pressed <Key.shift>WATER<Key.space>
Screenshot: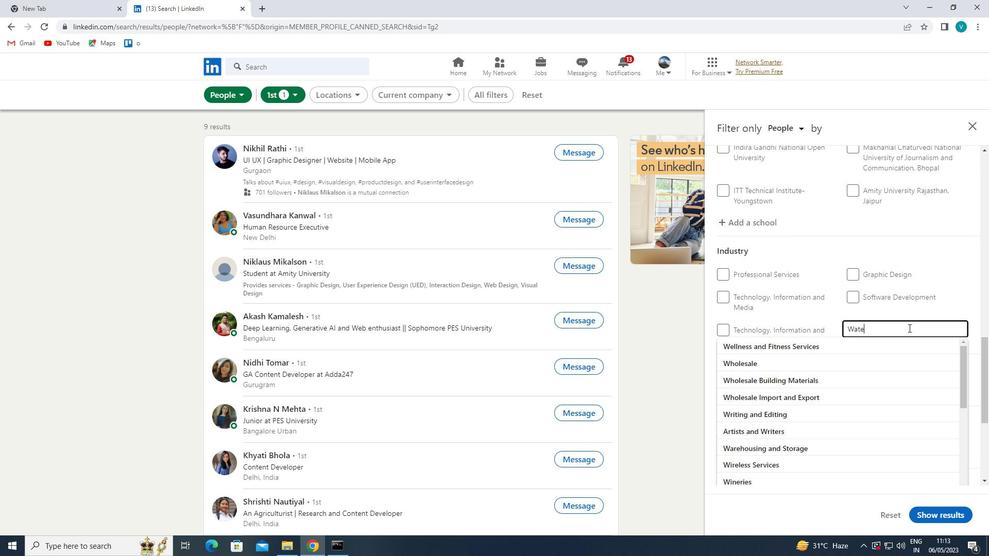 
Action: Mouse moved to (881, 359)
Screenshot: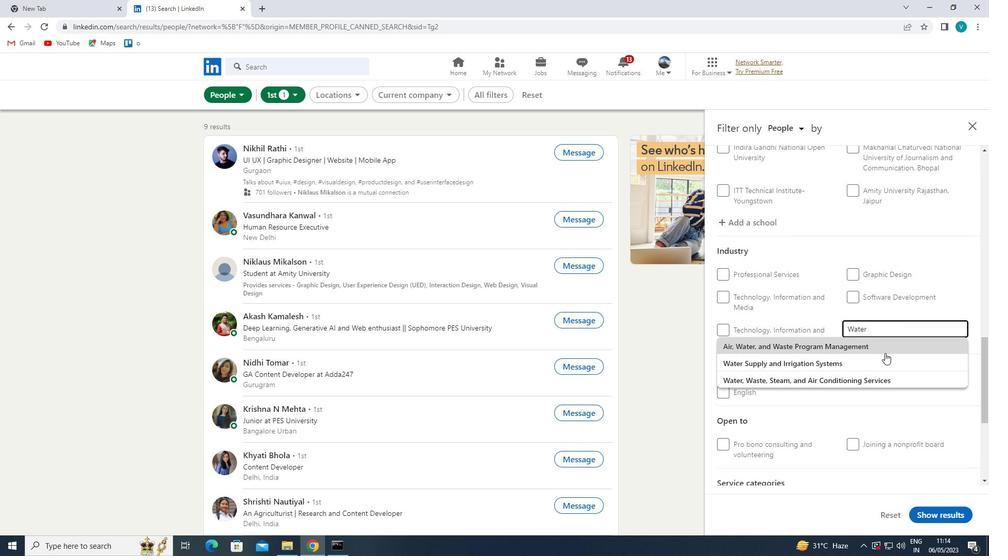 
Action: Mouse pressed left at (881, 359)
Screenshot: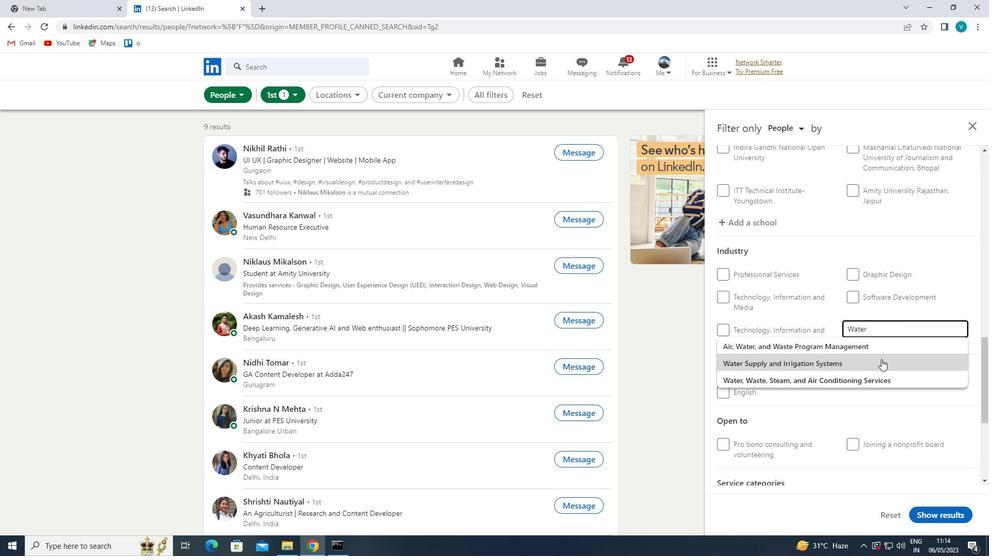 
Action: Mouse moved to (880, 359)
Screenshot: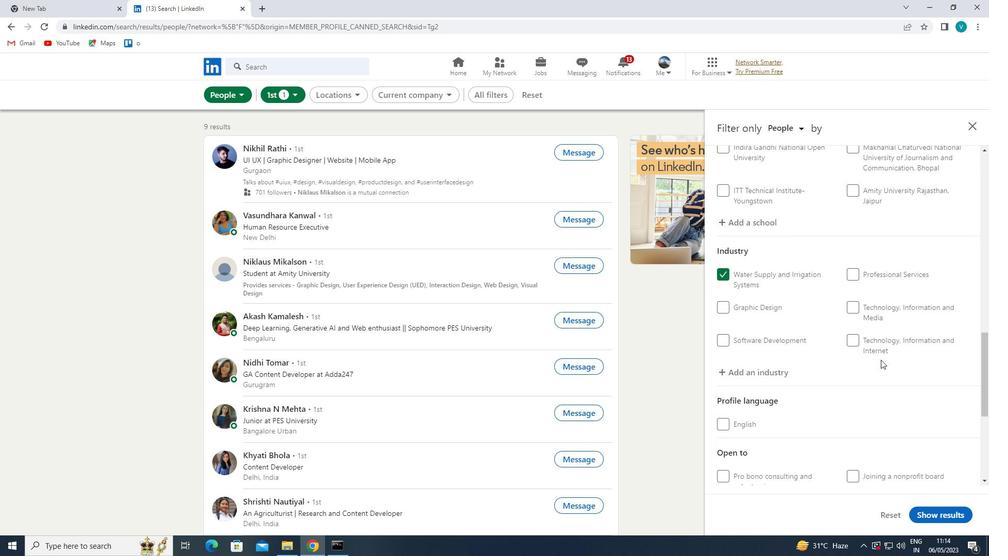 
Action: Mouse scrolled (880, 359) with delta (0, 0)
Screenshot: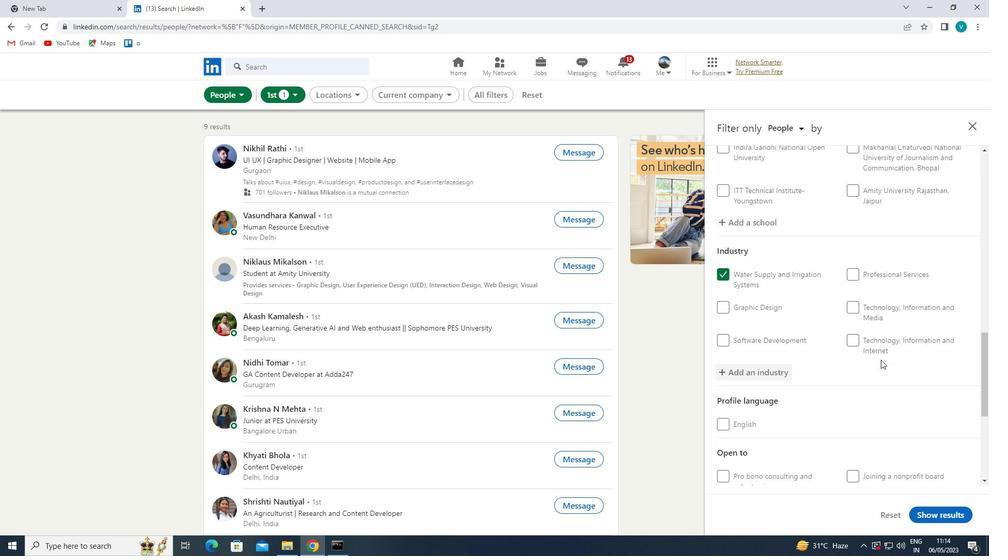 
Action: Mouse scrolled (880, 359) with delta (0, 0)
Screenshot: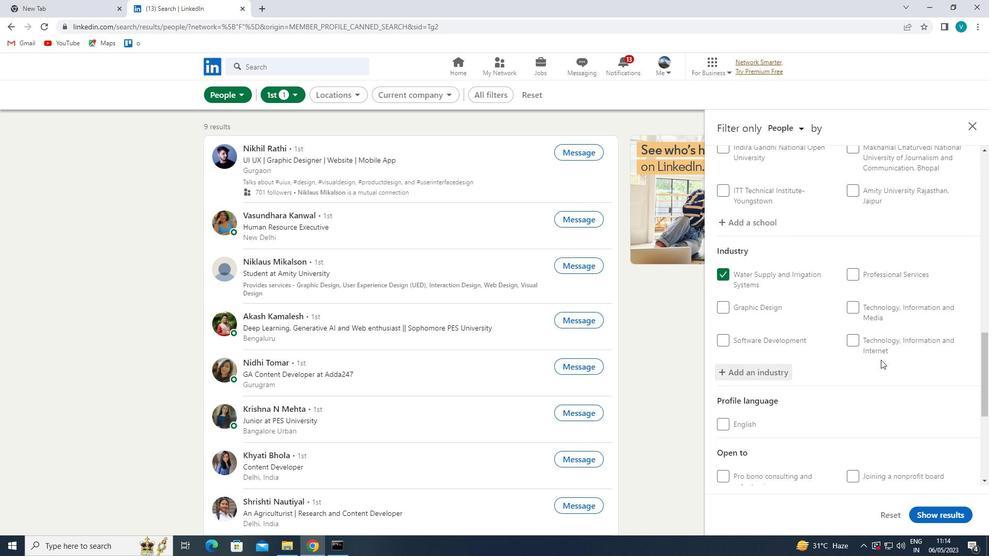 
Action: Mouse scrolled (880, 359) with delta (0, 0)
Screenshot: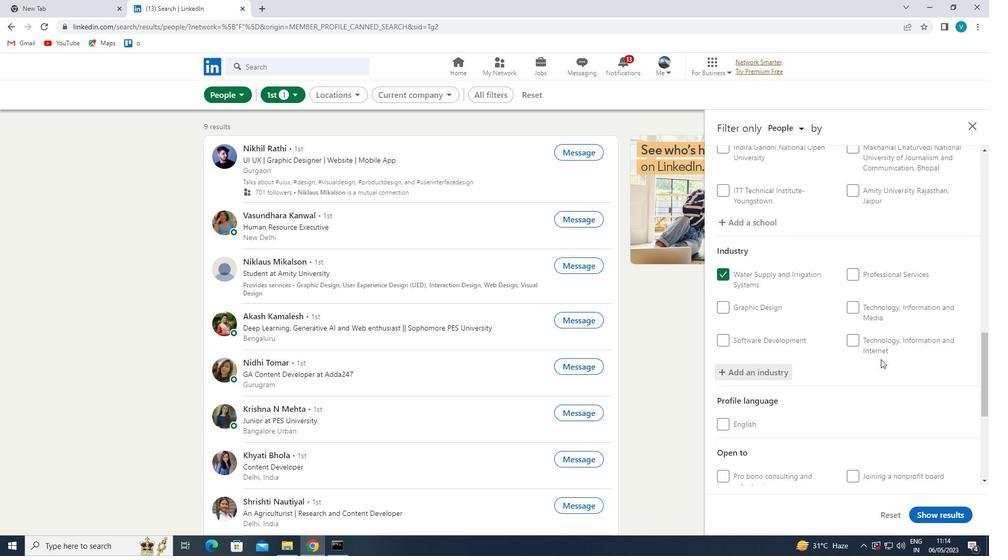 
Action: Mouse scrolled (880, 359) with delta (0, 0)
Screenshot: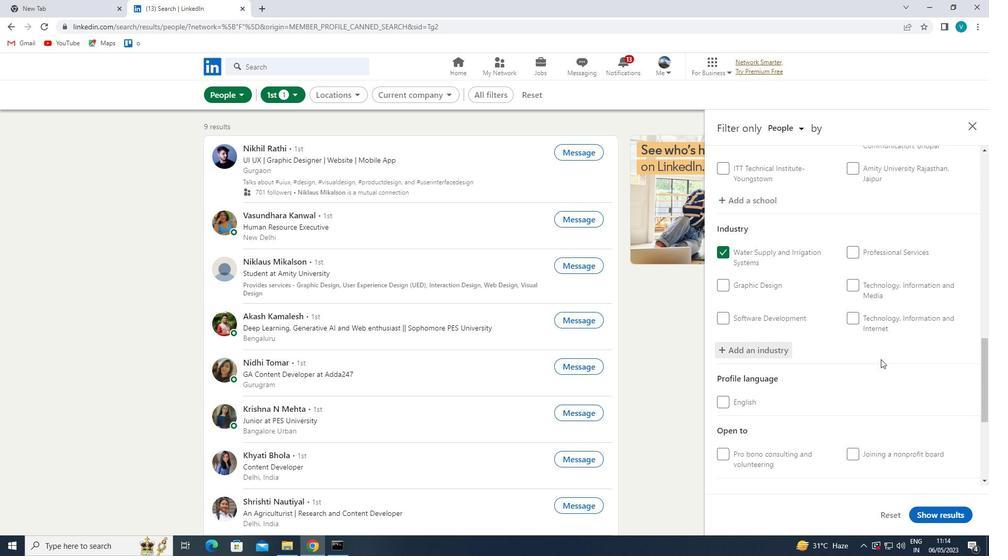 
Action: Mouse moved to (881, 378)
Screenshot: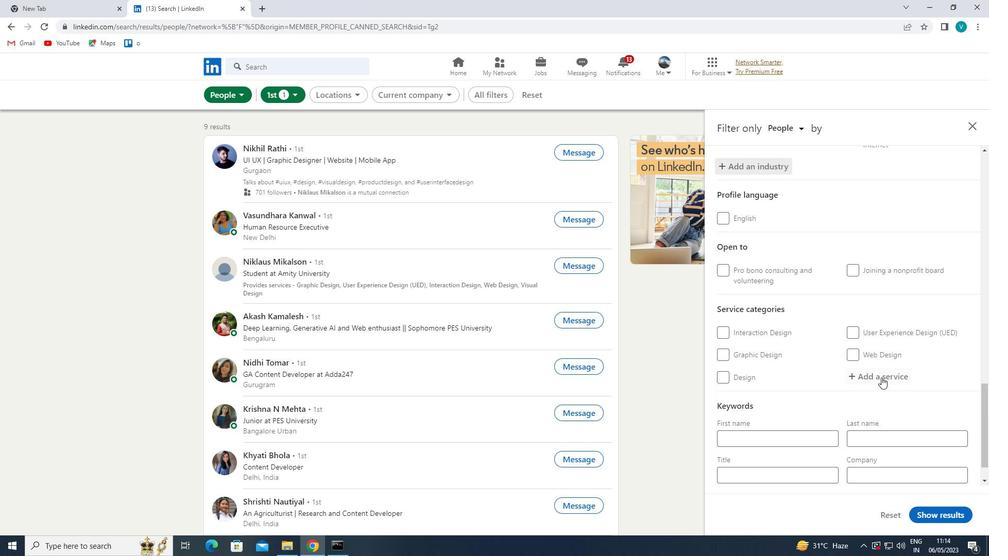 
Action: Mouse pressed left at (881, 378)
Screenshot: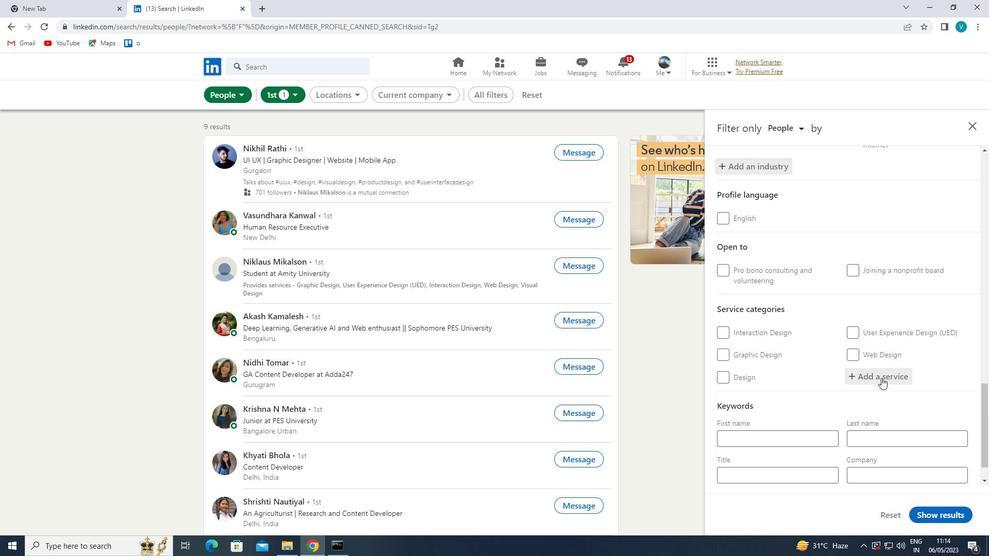 
Action: Key pressed <Key.shift>ANDROID
Screenshot: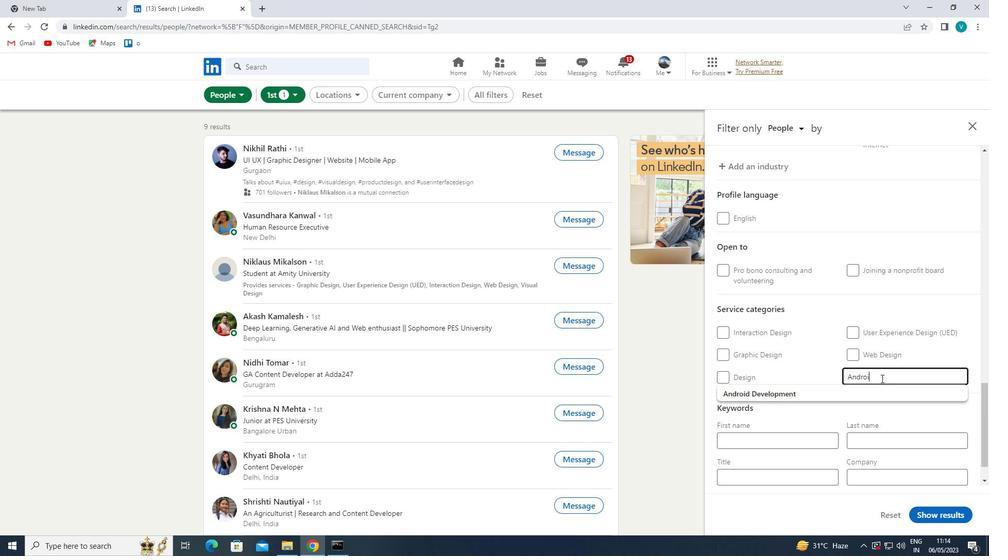 
Action: Mouse moved to (861, 400)
Screenshot: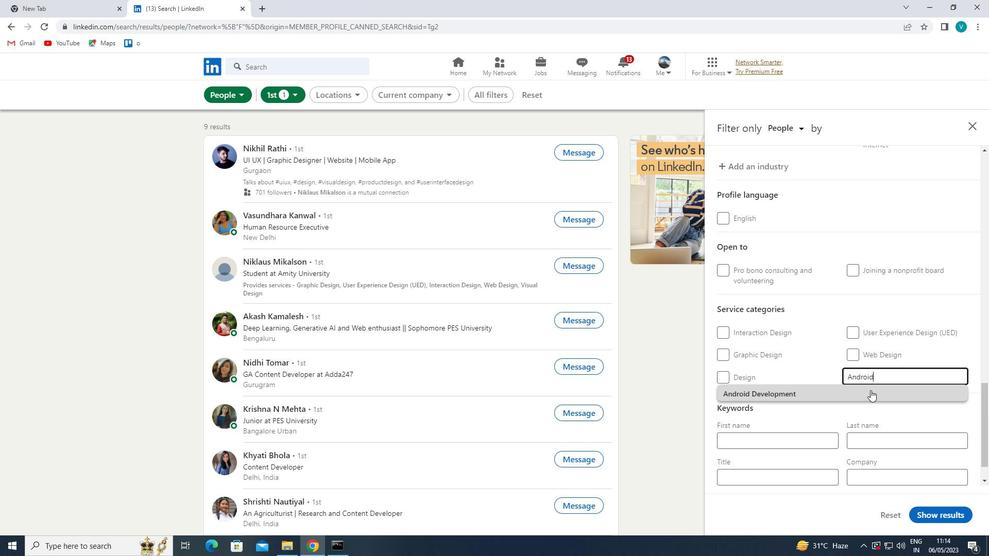 
Action: Mouse pressed left at (861, 400)
Screenshot: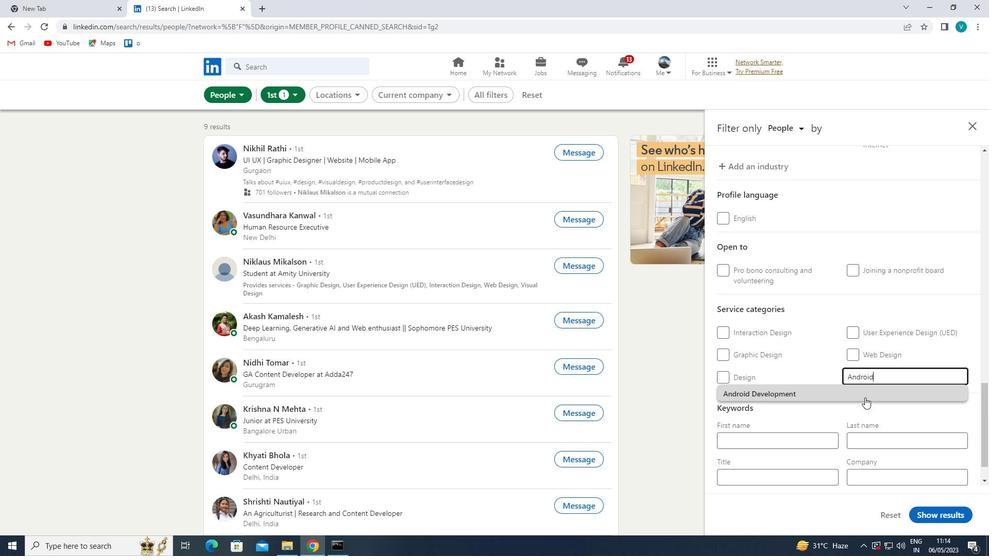 
Action: Mouse moved to (854, 401)
Screenshot: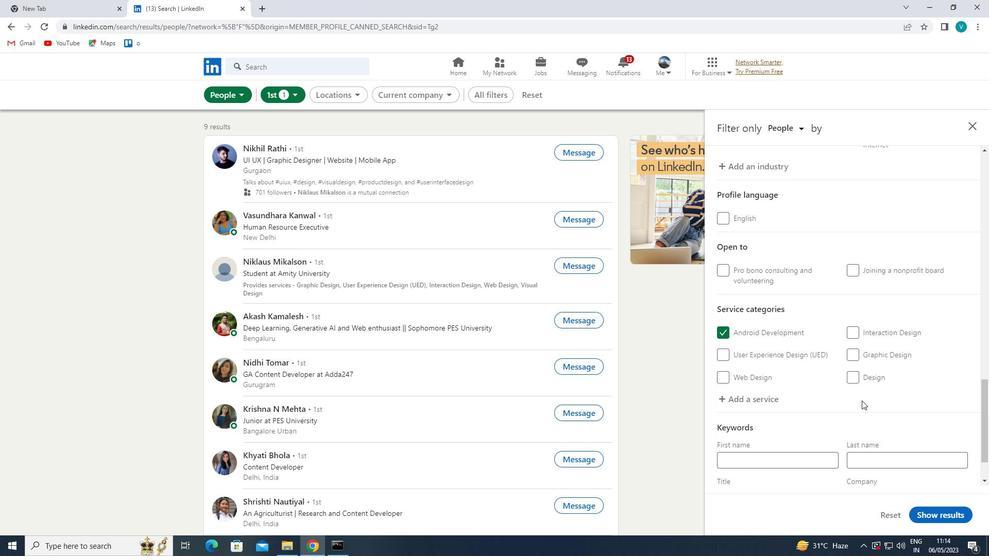 
Action: Mouse scrolled (854, 400) with delta (0, 0)
Screenshot: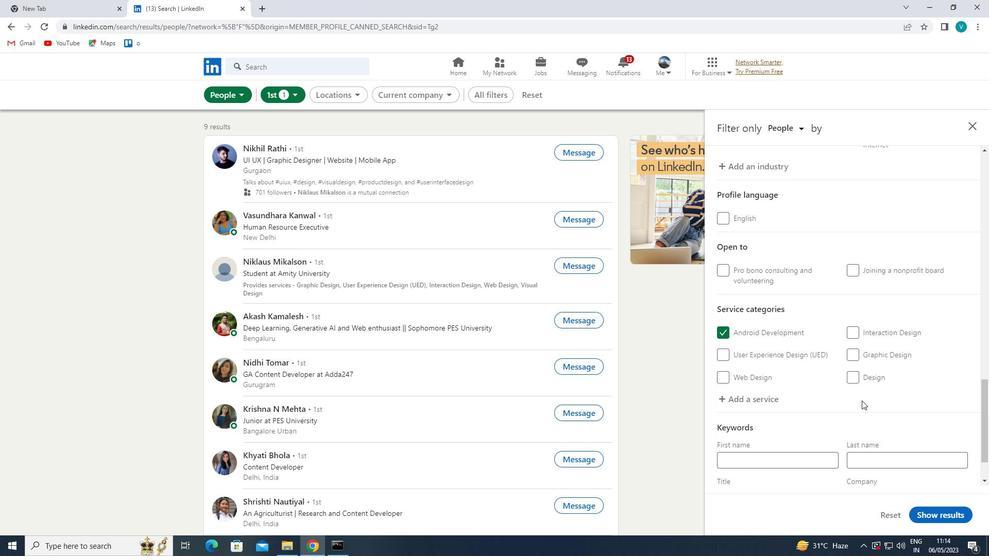 
Action: Mouse moved to (851, 402)
Screenshot: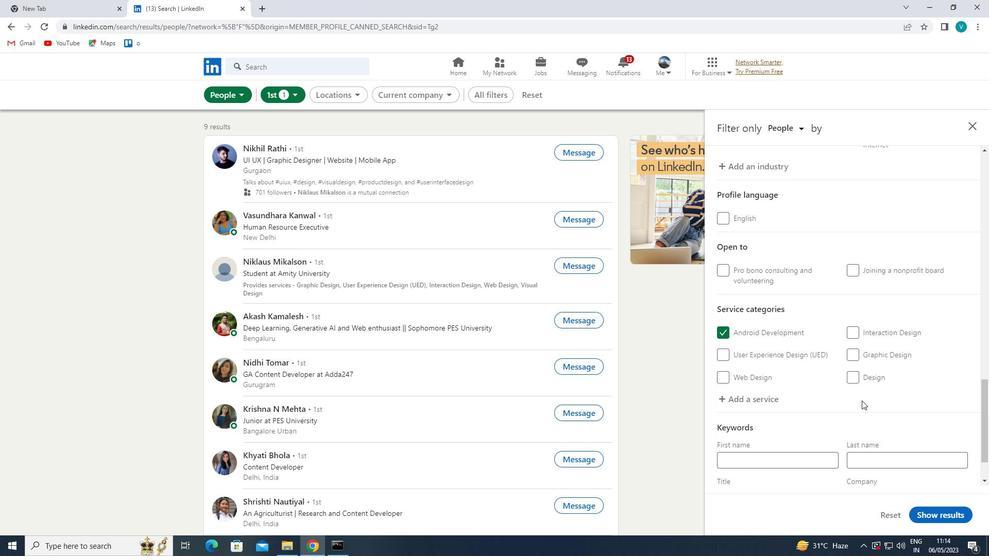 
Action: Mouse scrolled (851, 401) with delta (0, 0)
Screenshot: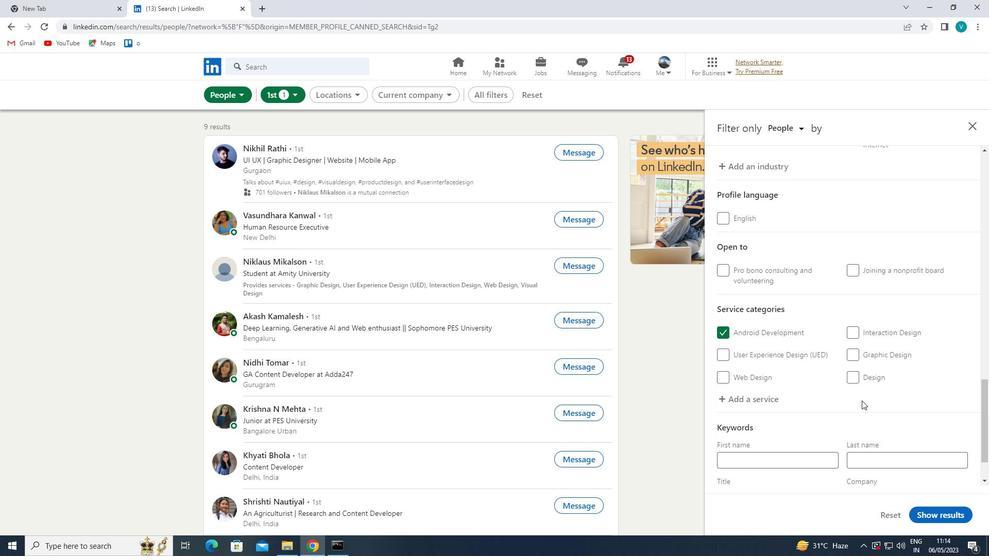
Action: Mouse moved to (849, 402)
Screenshot: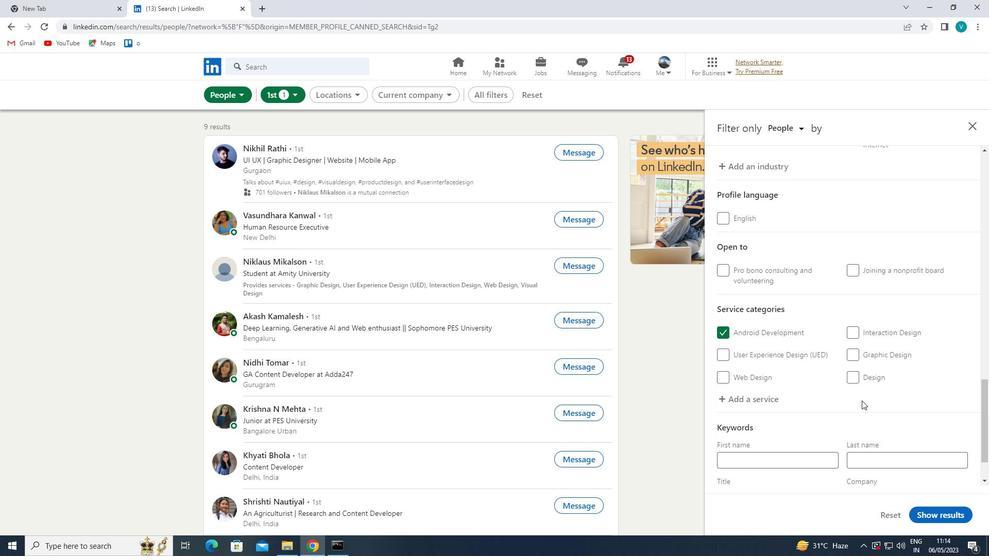 
Action: Mouse scrolled (849, 402) with delta (0, 0)
Screenshot: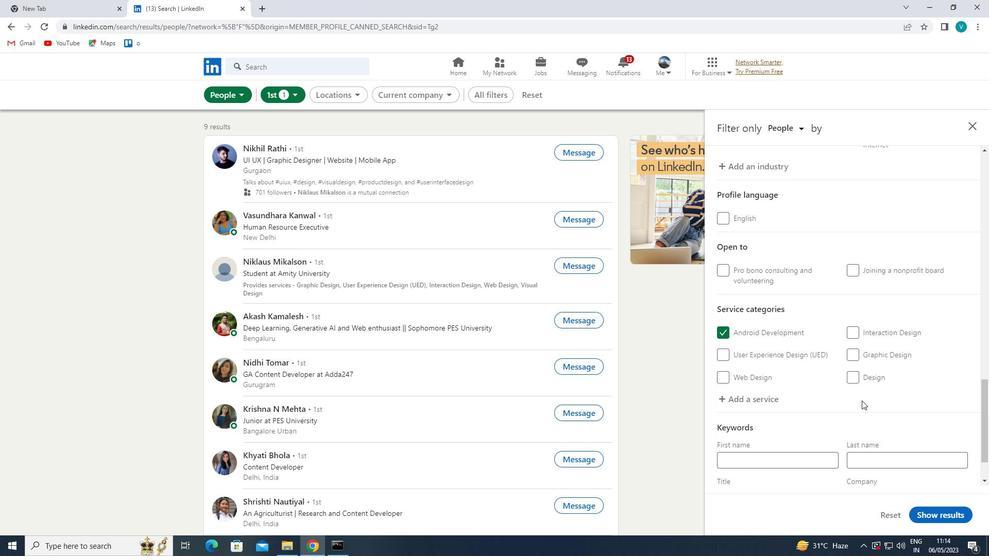 
Action: Mouse moved to (801, 445)
Screenshot: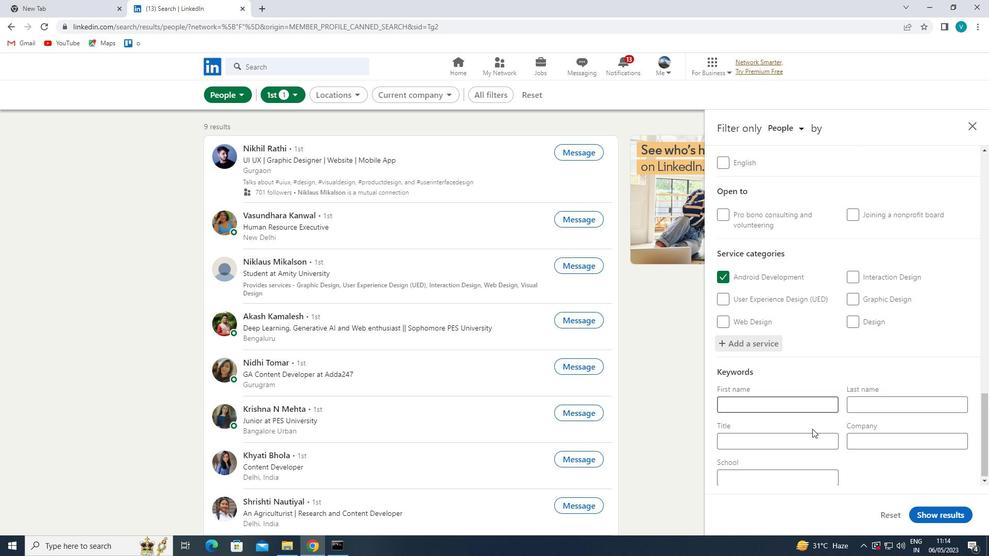 
Action: Mouse pressed left at (801, 445)
Screenshot: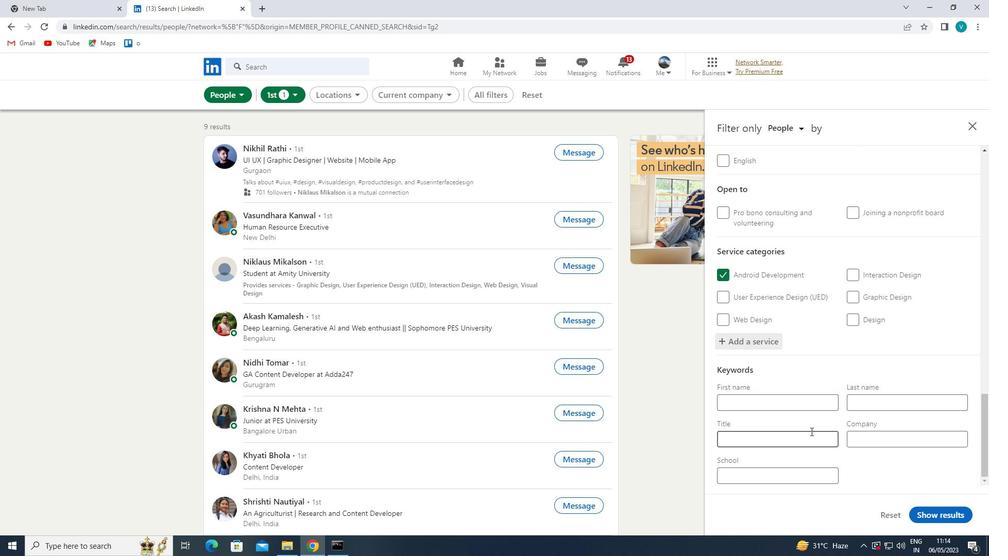 
Action: Key pressed <Key.shift>COORDINATOR<Key.space>
Screenshot: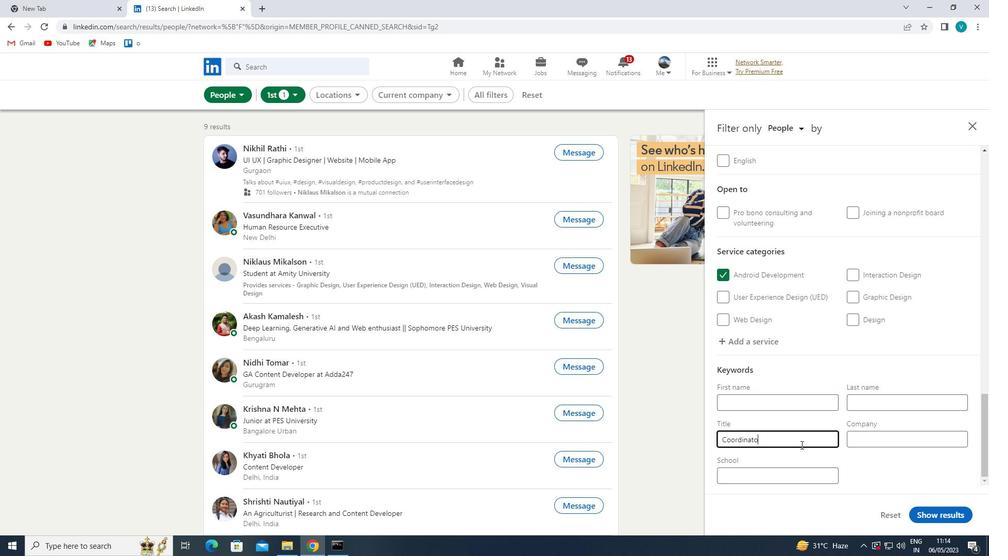 
Action: Mouse moved to (925, 509)
Screenshot: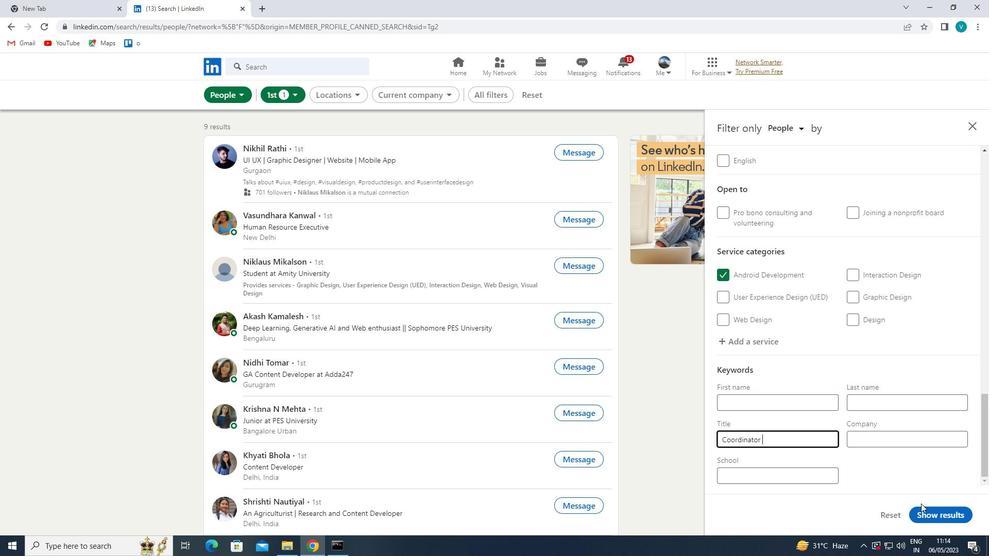 
Action: Mouse pressed left at (925, 509)
Screenshot: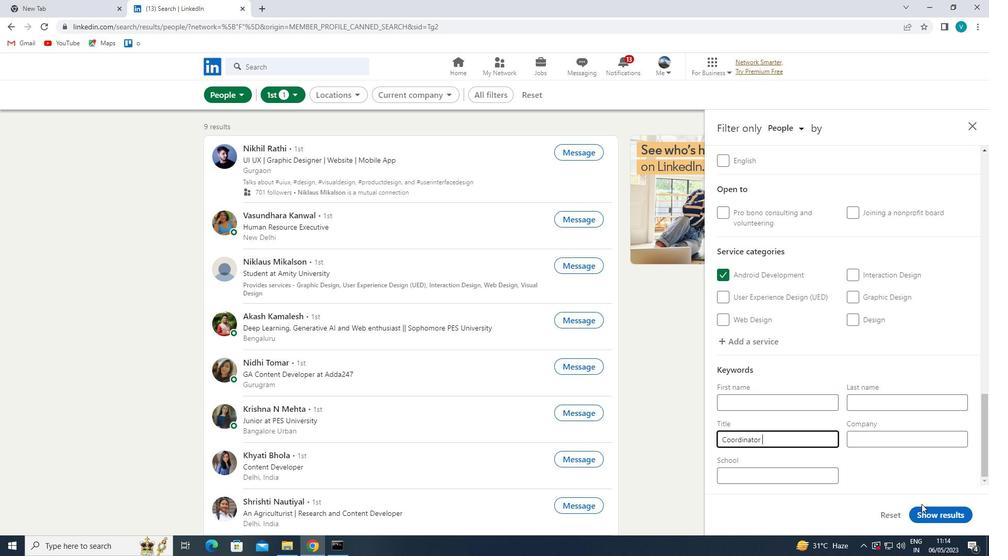 
Action: Mouse moved to (925, 509)
Screenshot: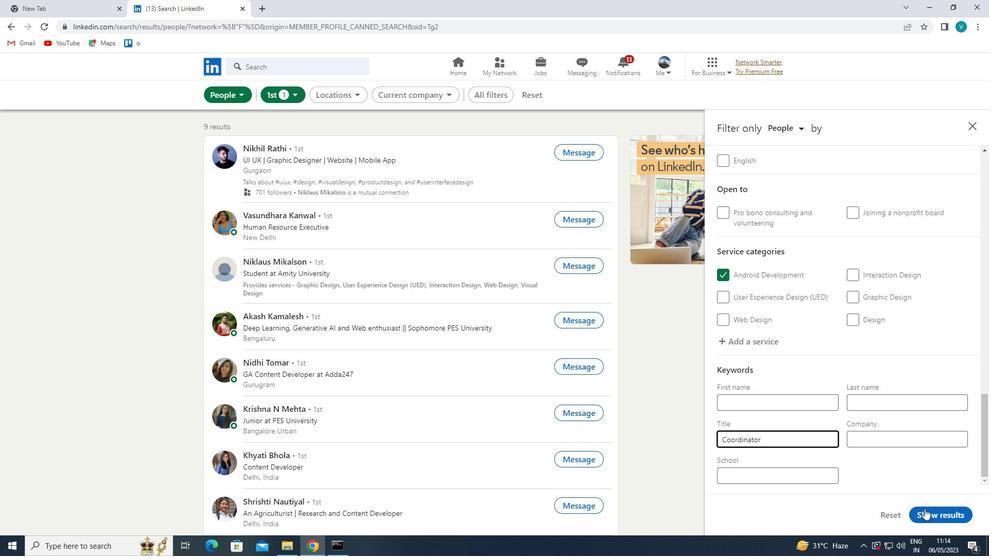 
